Task: Look for space in Muzaffarnagar, India from 7th July, 2023 to 14th July, 2023 for 1 adult in price range Rs.6000 to Rs.14000. Place can be shared room with 1  bedroom having 1 bed and 1 bathroom. Property type can be house, flat, guest house, hotel. Amenities needed are: wifi, washing machine. Booking option can be shelf check-in. Required host language is English.
Action: Mouse moved to (414, 71)
Screenshot: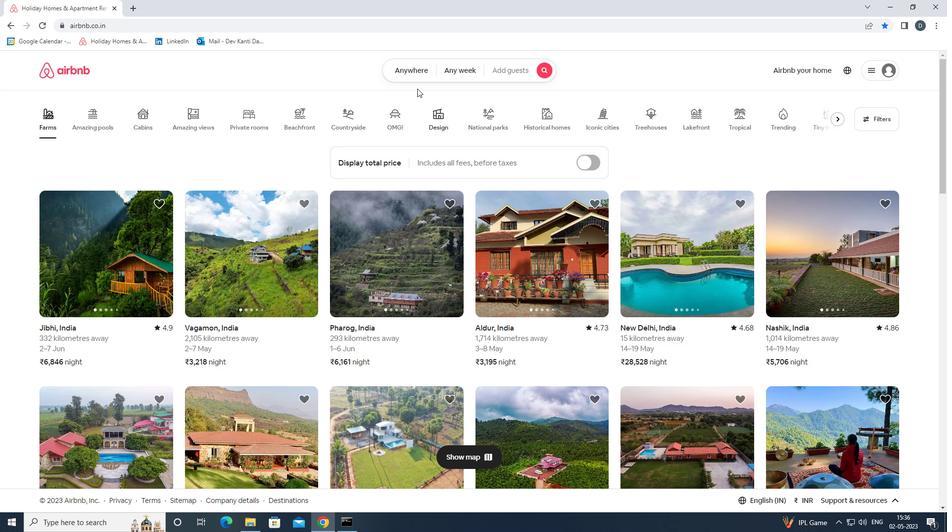 
Action: Mouse pressed left at (414, 71)
Screenshot: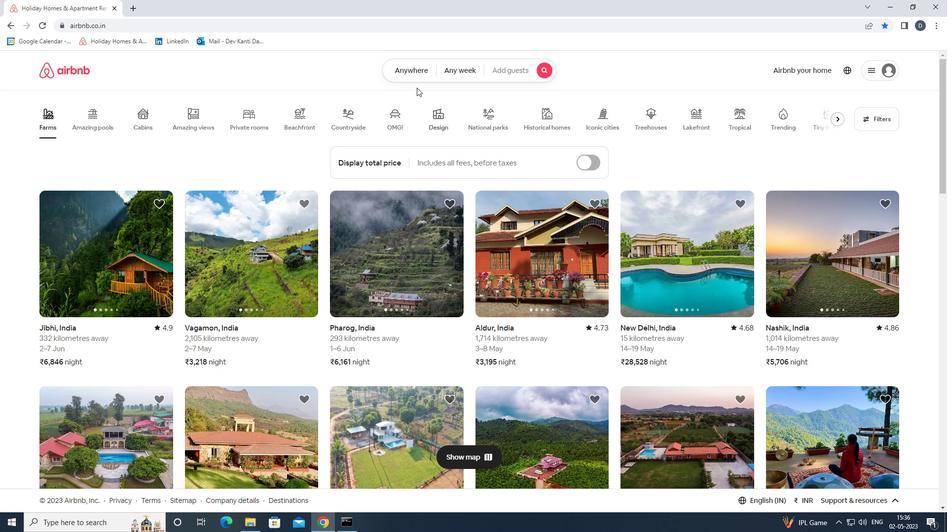 
Action: Key pressed <Key.shift>MUZAFFAR
Screenshot: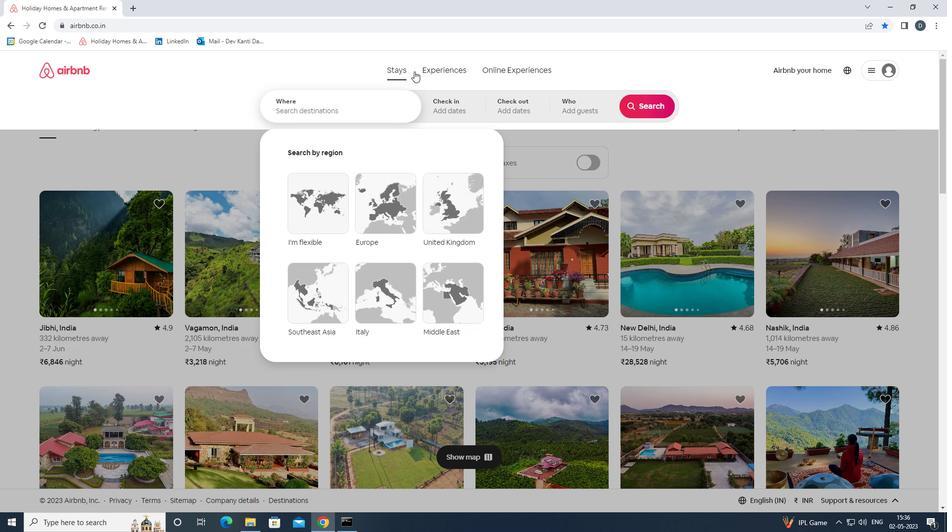 
Action: Mouse moved to (390, 105)
Screenshot: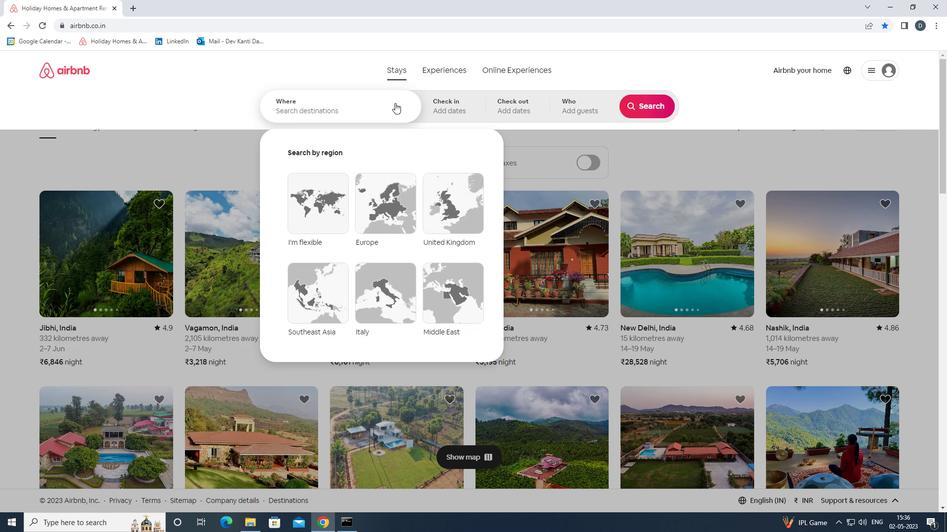 
Action: Mouse pressed left at (390, 105)
Screenshot: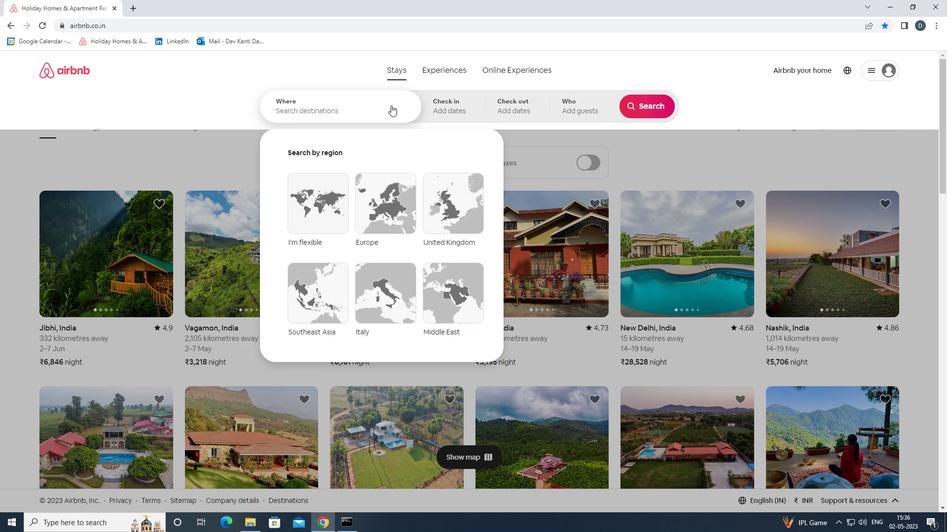 
Action: Mouse moved to (388, 117)
Screenshot: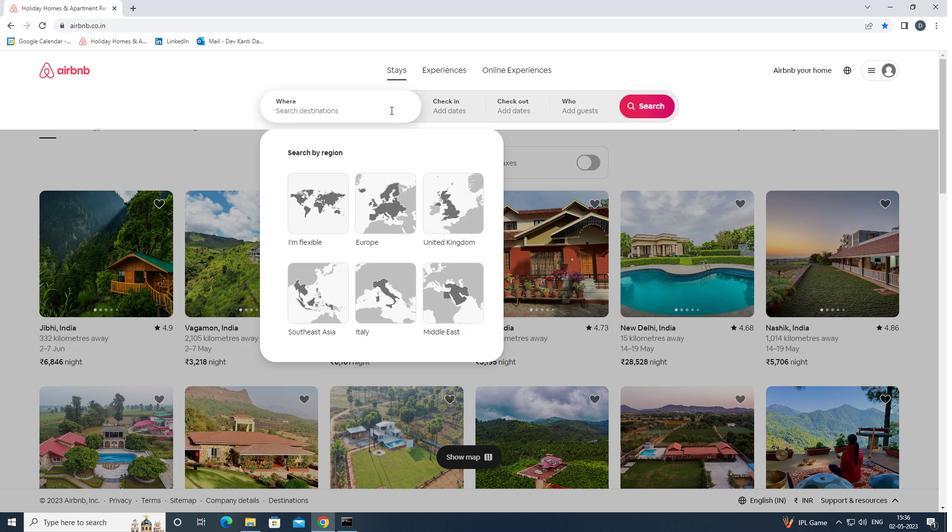 
Action: Key pressed <Key.shift>MUZAFFA<Key.down><Key.down><Key.enter>
Screenshot: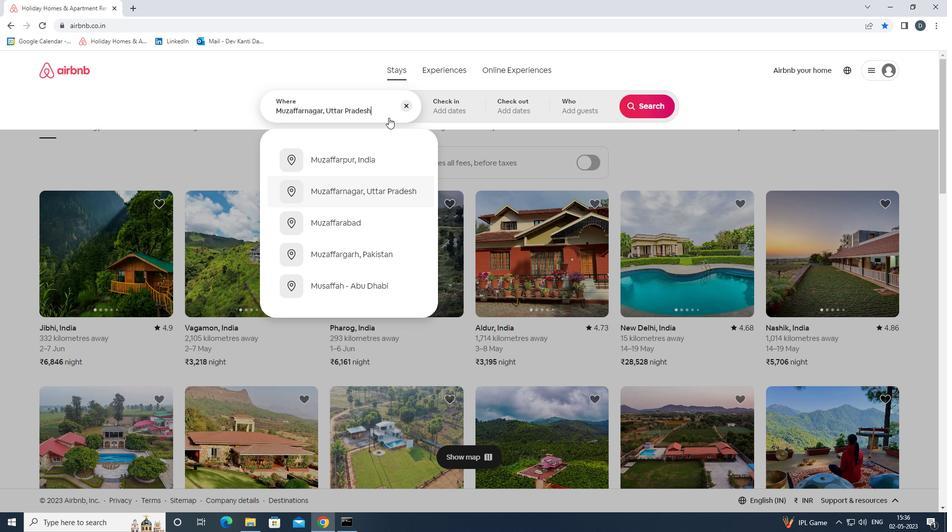 
Action: Mouse moved to (641, 183)
Screenshot: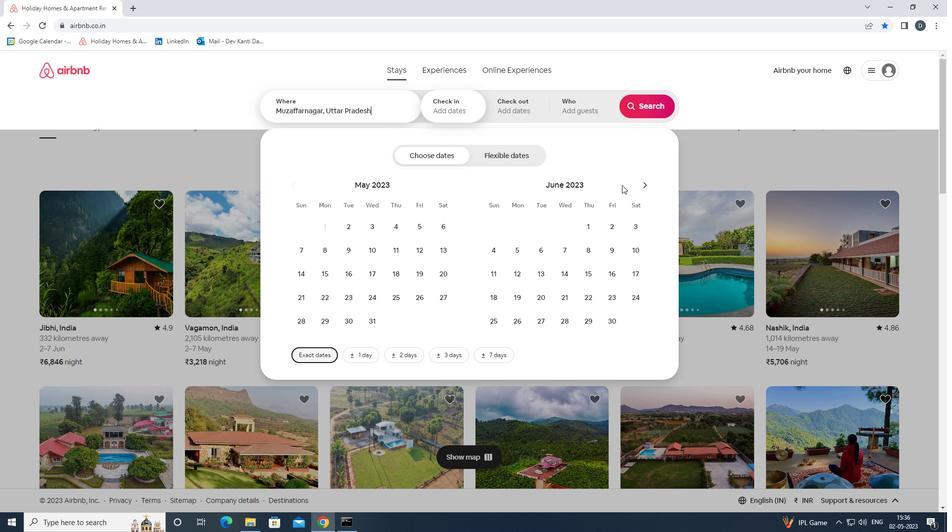 
Action: Mouse pressed left at (641, 183)
Screenshot: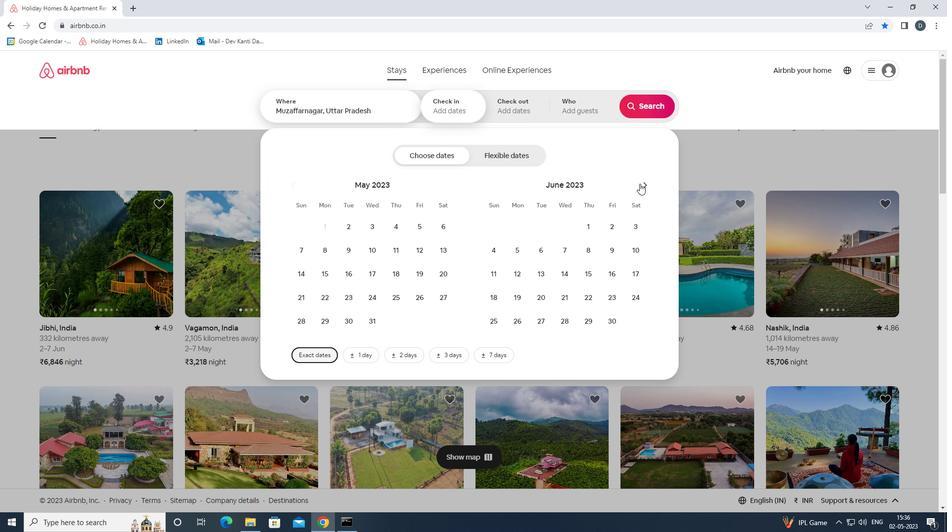 
Action: Mouse moved to (613, 249)
Screenshot: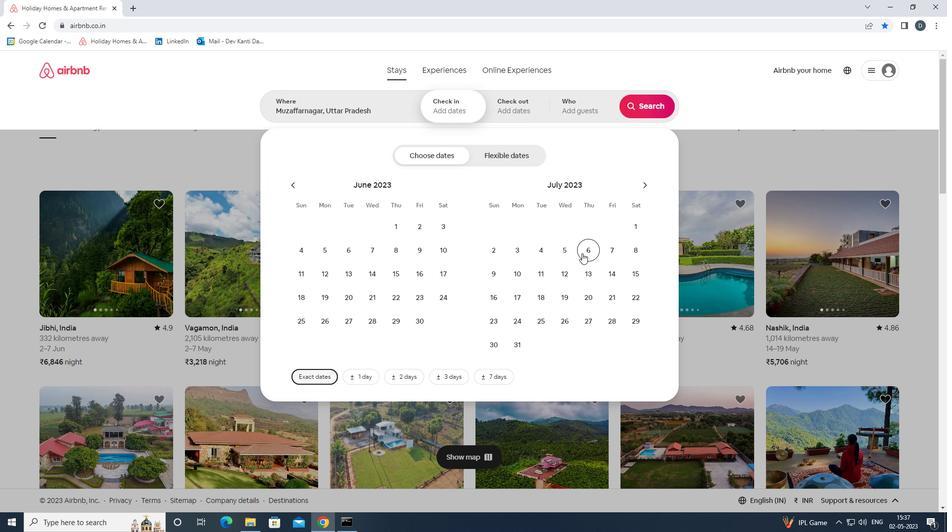 
Action: Mouse pressed left at (613, 249)
Screenshot: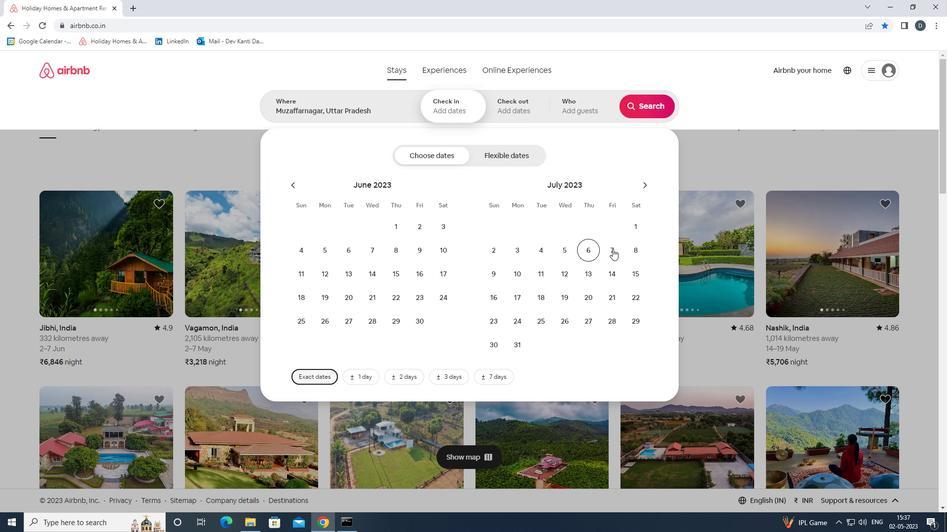 
Action: Mouse moved to (617, 271)
Screenshot: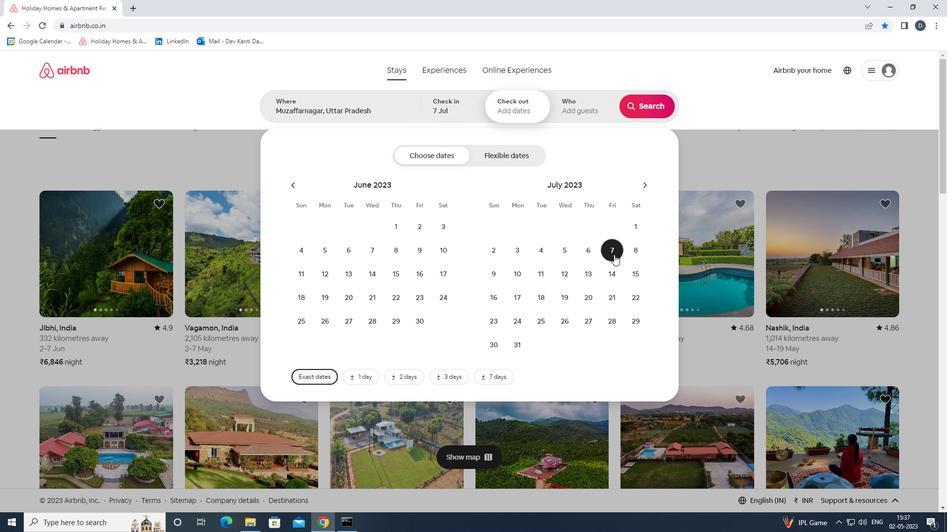 
Action: Mouse pressed left at (617, 271)
Screenshot: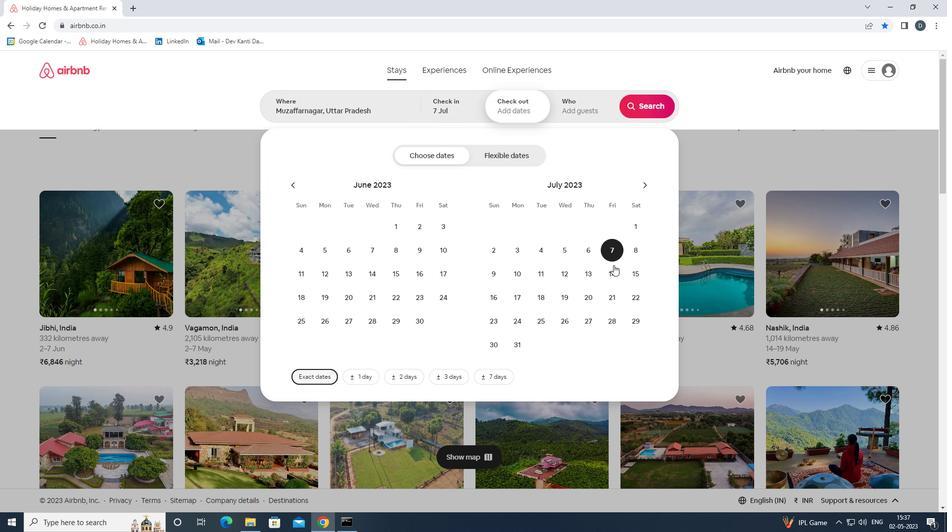 
Action: Mouse moved to (579, 104)
Screenshot: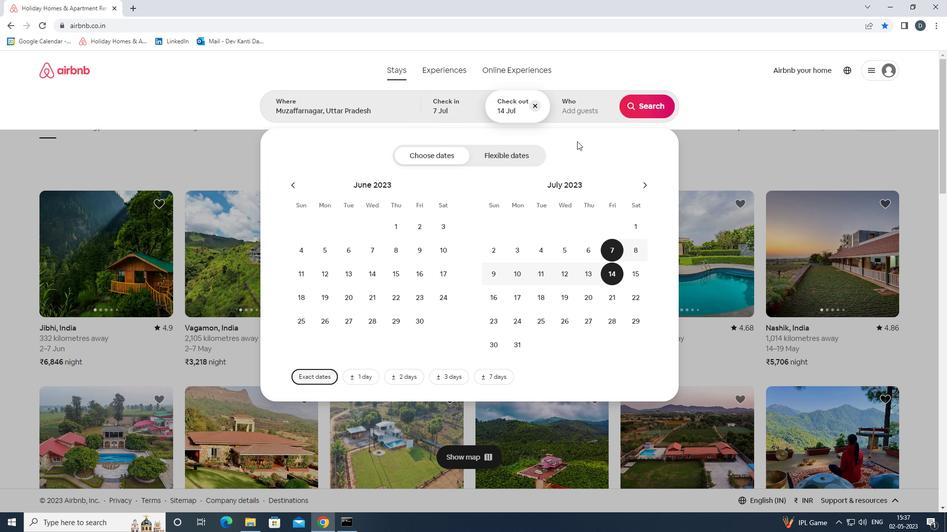 
Action: Mouse pressed left at (579, 104)
Screenshot: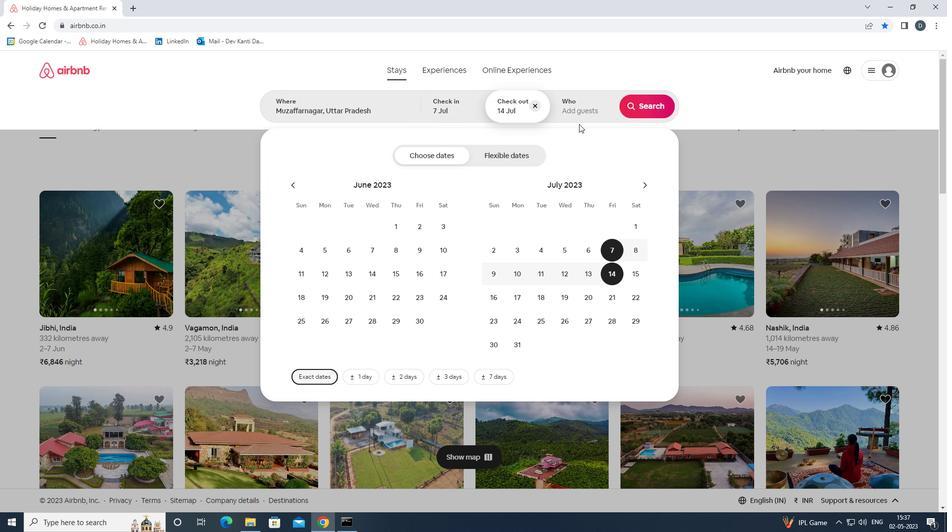 
Action: Mouse moved to (648, 154)
Screenshot: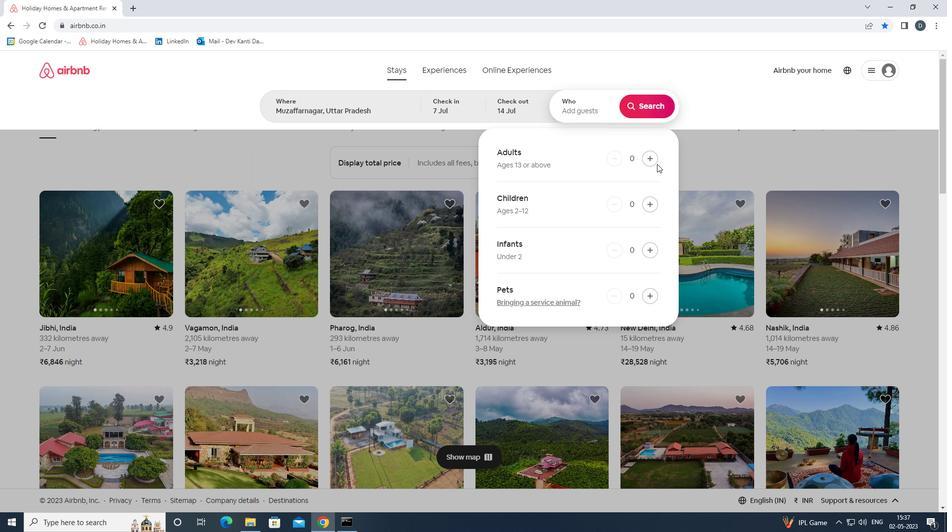 
Action: Mouse pressed left at (648, 154)
Screenshot: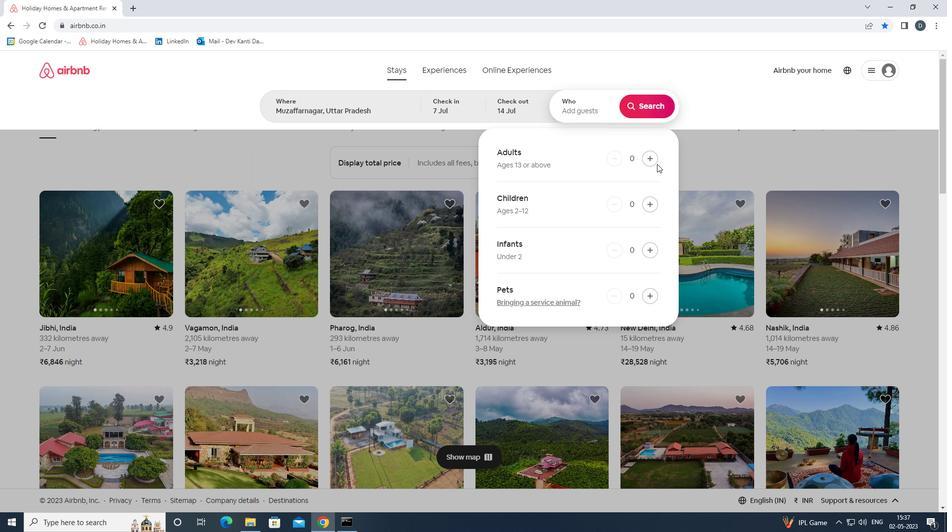 
Action: Mouse moved to (642, 113)
Screenshot: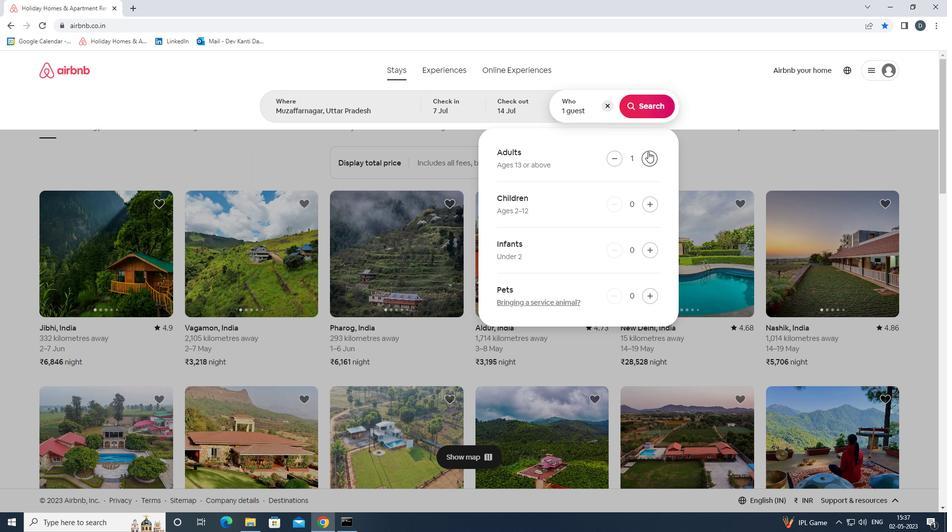 
Action: Mouse pressed left at (642, 113)
Screenshot: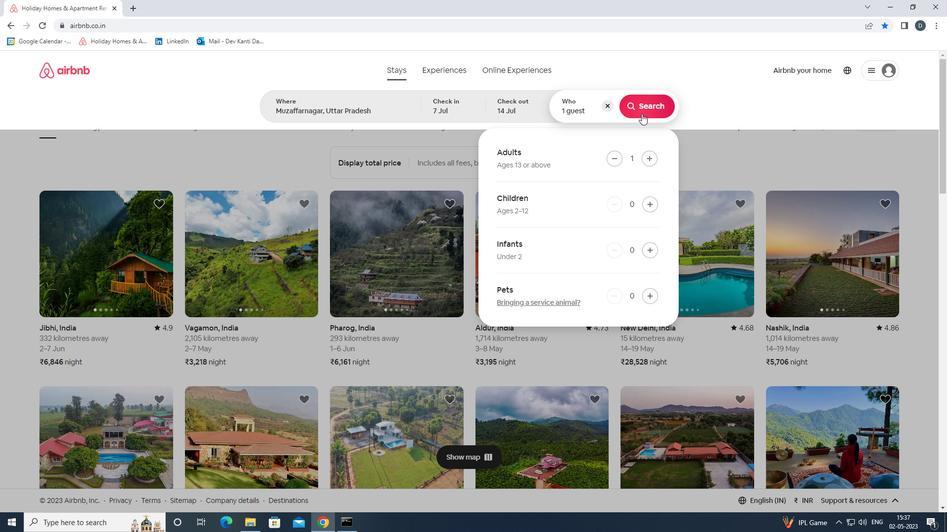 
Action: Mouse moved to (903, 111)
Screenshot: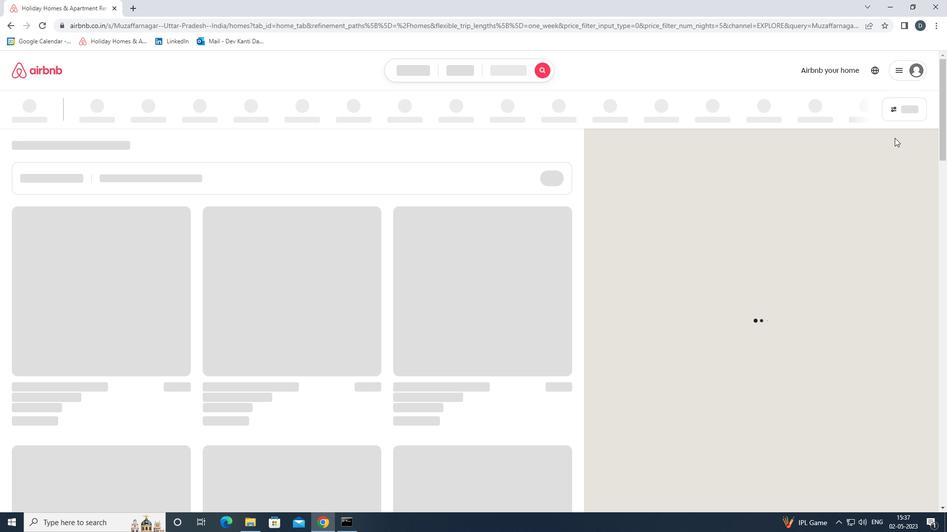 
Action: Mouse pressed left at (903, 111)
Screenshot: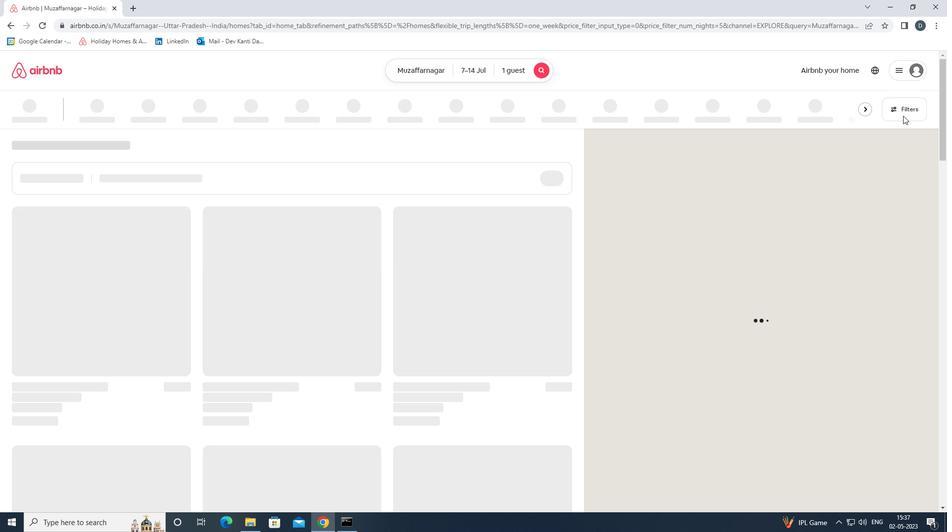 
Action: Mouse moved to (420, 229)
Screenshot: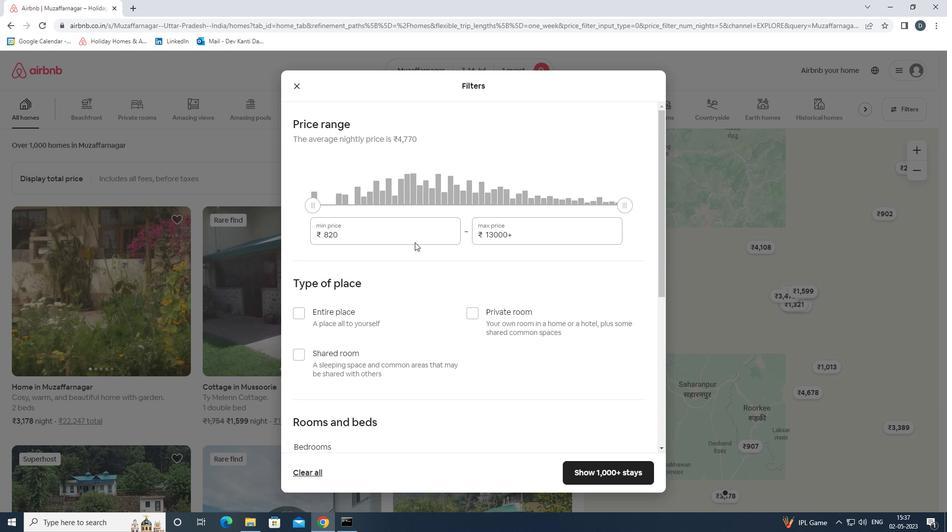 
Action: Mouse pressed left at (420, 229)
Screenshot: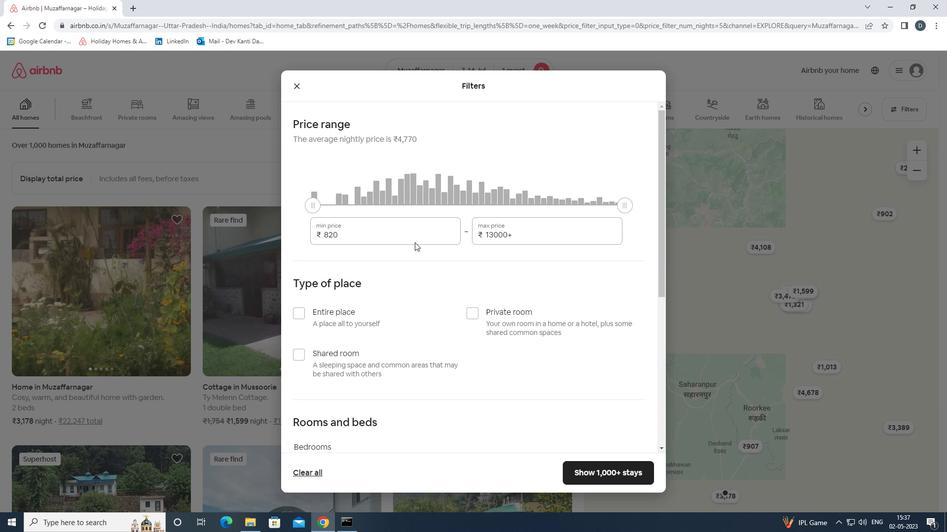 
Action: Mouse pressed left at (420, 229)
Screenshot: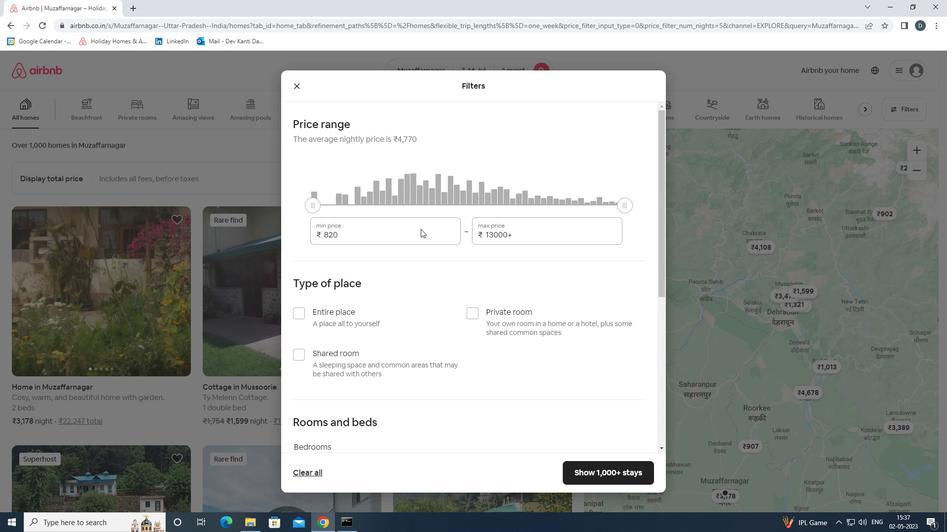 
Action: Key pressed ctrl+A<'6'><'0'><'0'><'0'><Key.tab><'1'><'4'><'0'><'0'><'0'>
Screenshot: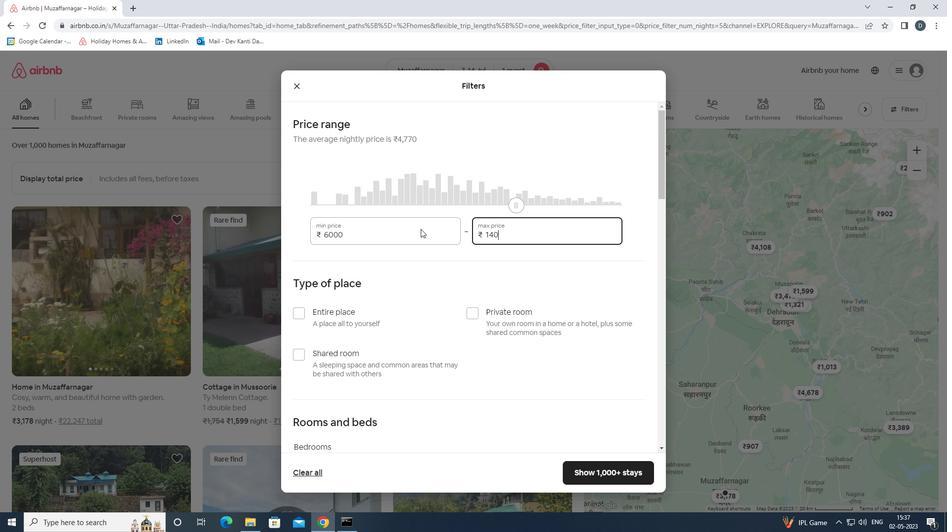
Action: Mouse moved to (413, 229)
Screenshot: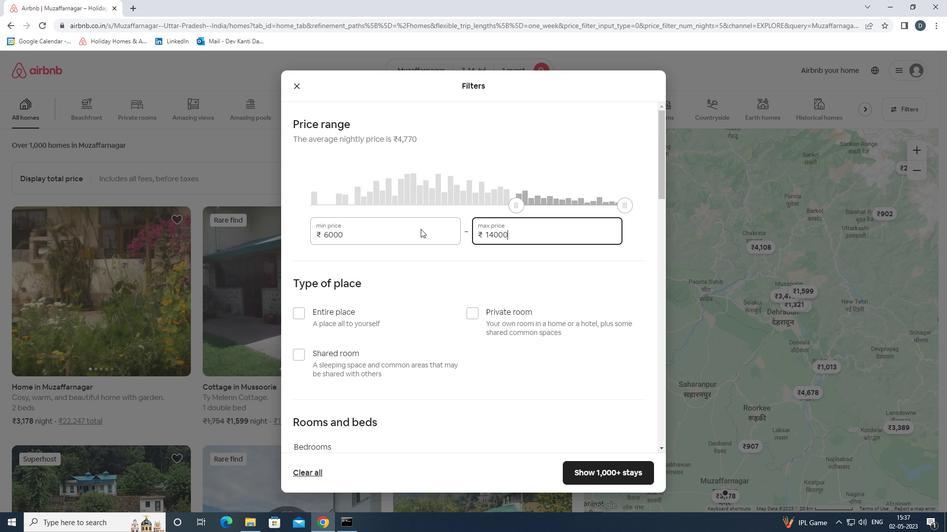 
Action: Mouse scrolled (413, 228) with delta (0, 0)
Screenshot: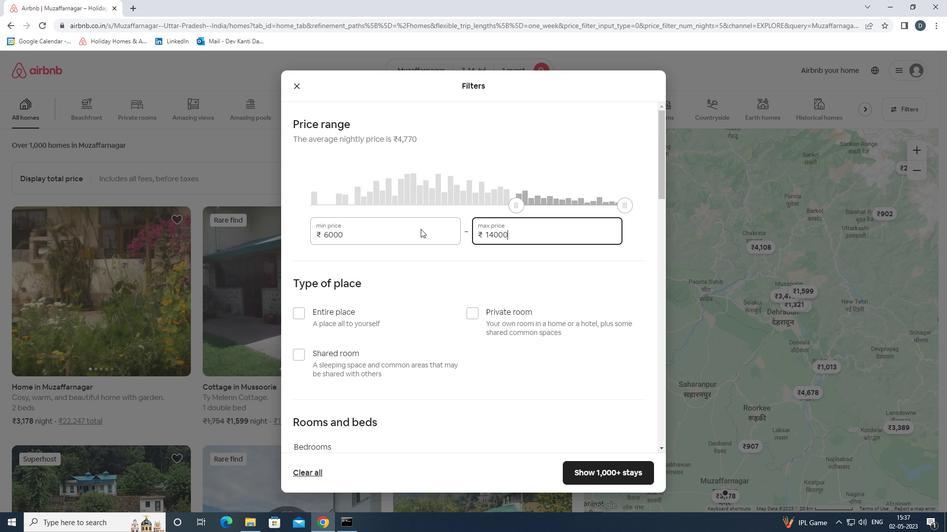 
Action: Mouse moved to (413, 232)
Screenshot: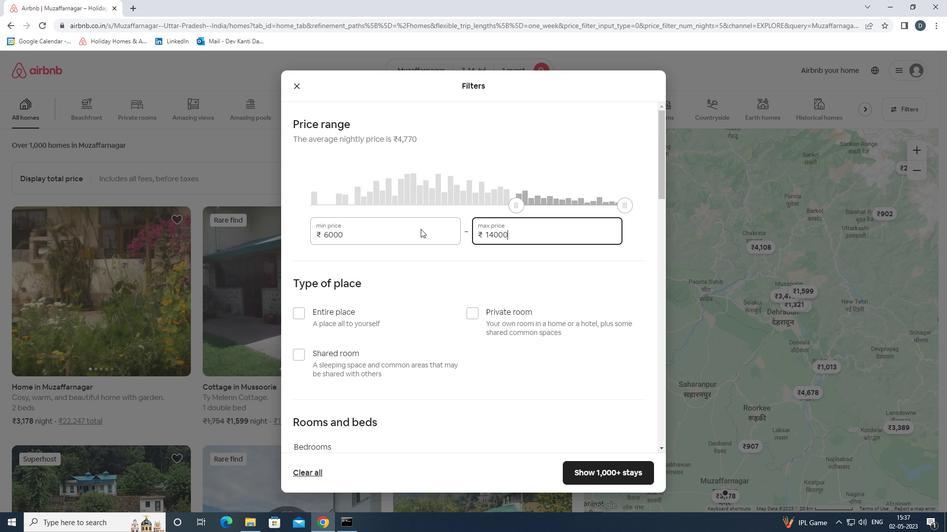 
Action: Mouse scrolled (413, 232) with delta (0, 0)
Screenshot: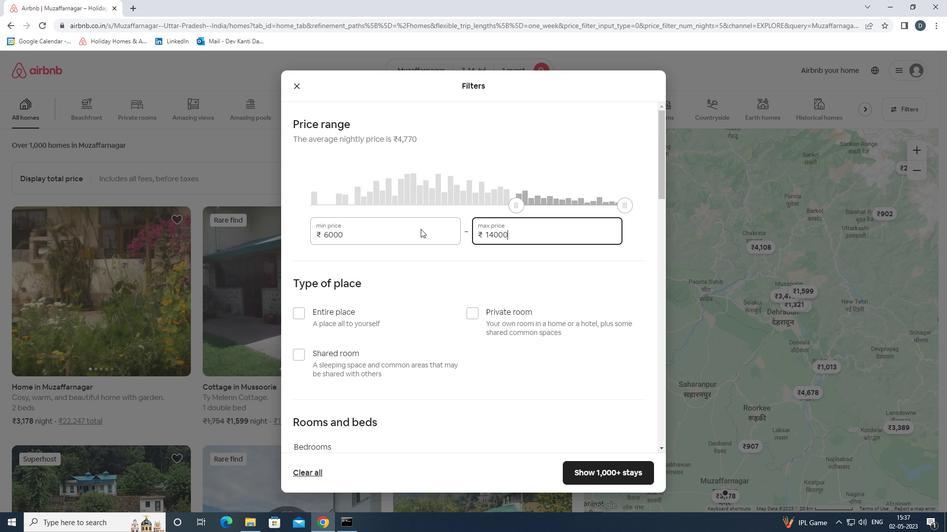 
Action: Mouse moved to (344, 253)
Screenshot: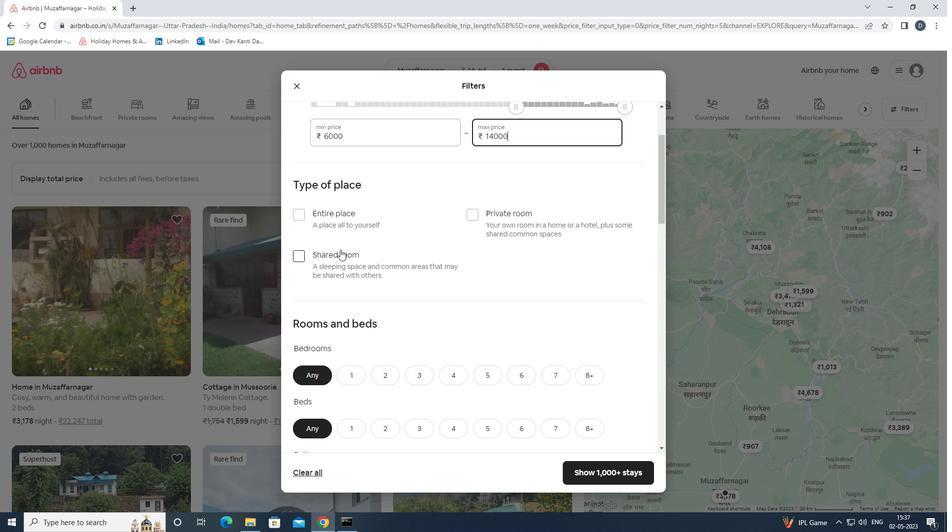 
Action: Mouse pressed left at (344, 253)
Screenshot: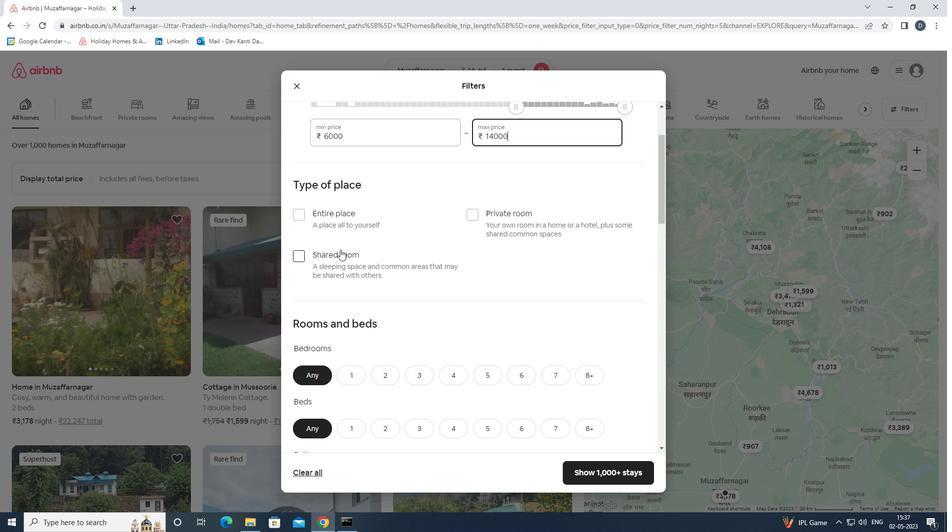 
Action: Mouse moved to (409, 253)
Screenshot: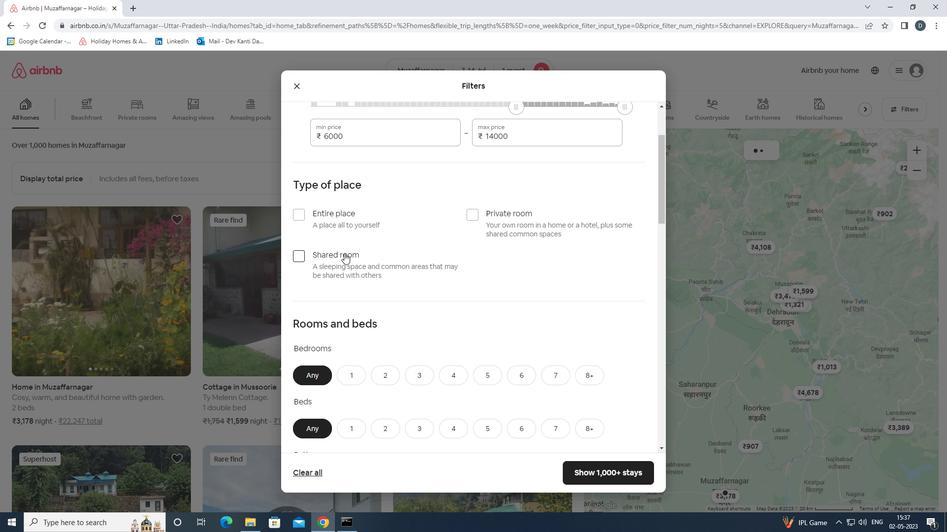 
Action: Mouse scrolled (409, 252) with delta (0, 0)
Screenshot: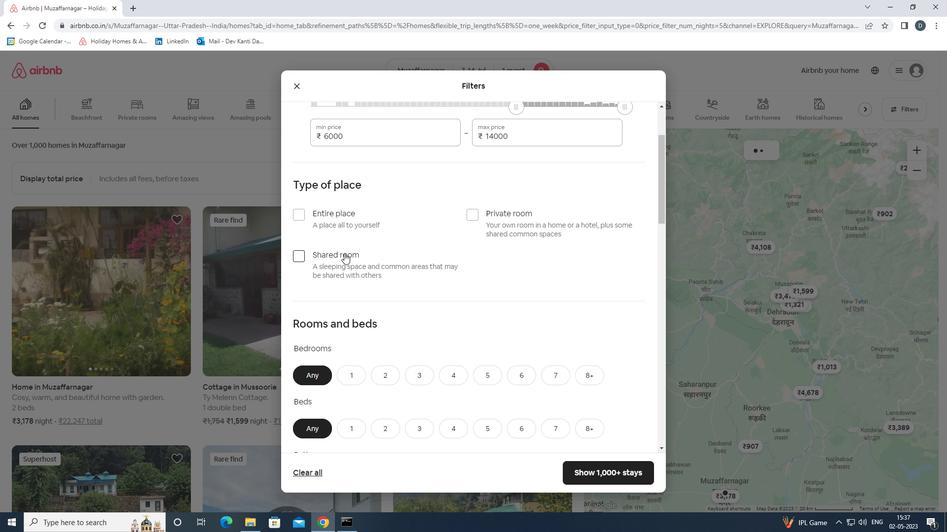 
Action: Mouse scrolled (409, 252) with delta (0, 0)
Screenshot: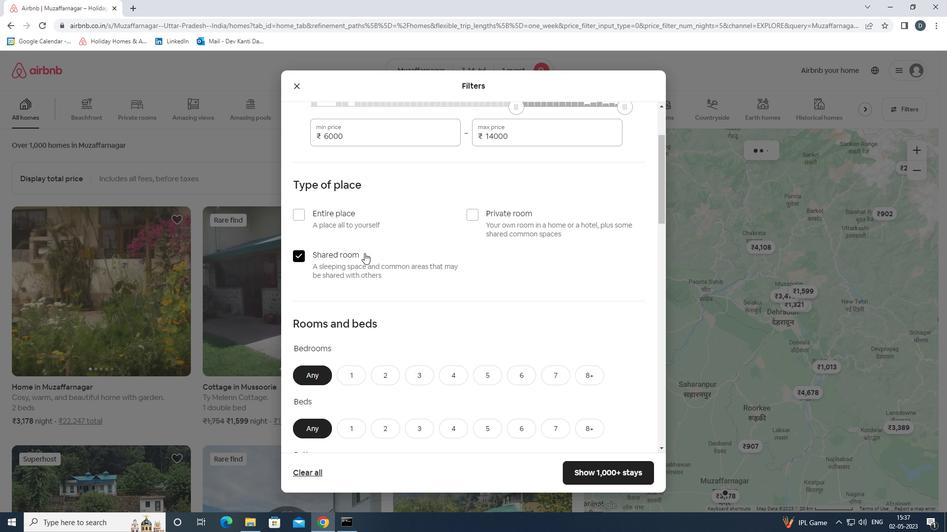 
Action: Mouse scrolled (409, 252) with delta (0, 0)
Screenshot: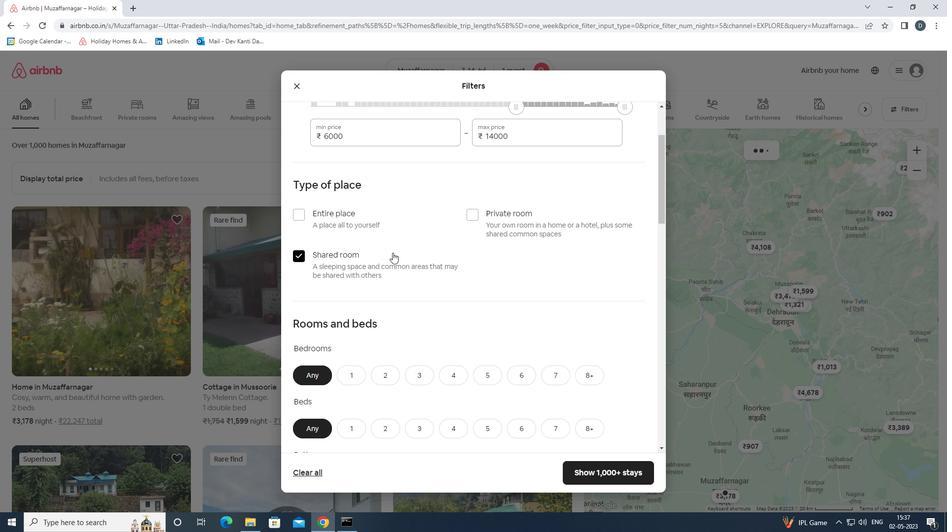 
Action: Mouse moved to (353, 238)
Screenshot: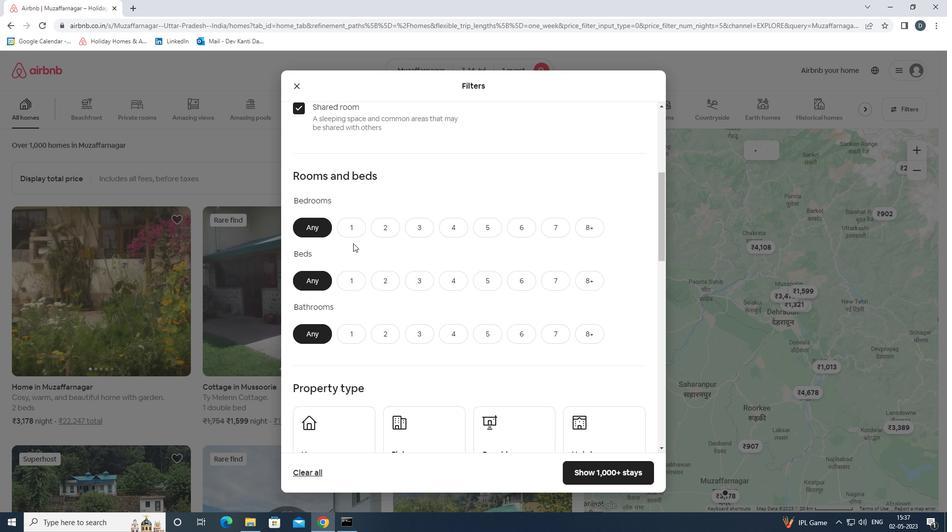 
Action: Mouse pressed left at (353, 238)
Screenshot: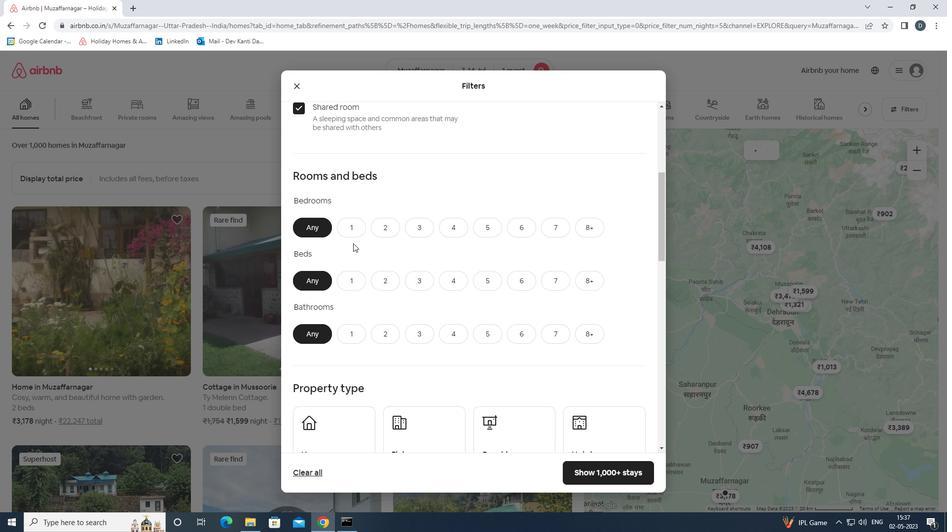 
Action: Mouse moved to (353, 232)
Screenshot: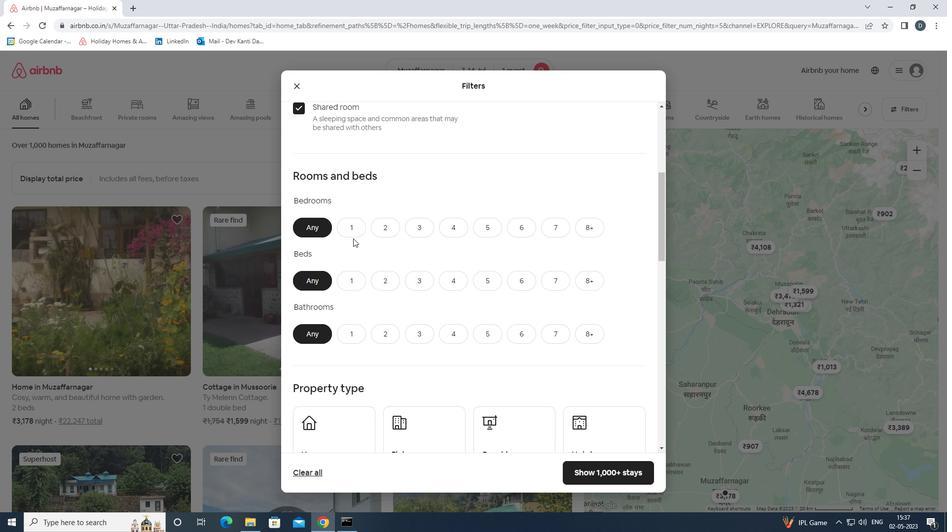 
Action: Mouse pressed left at (353, 232)
Screenshot: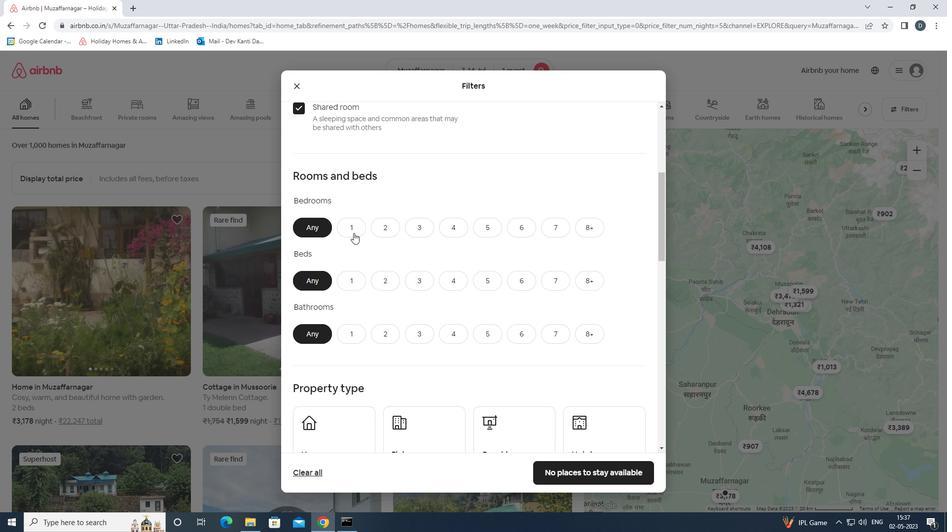 
Action: Mouse moved to (355, 272)
Screenshot: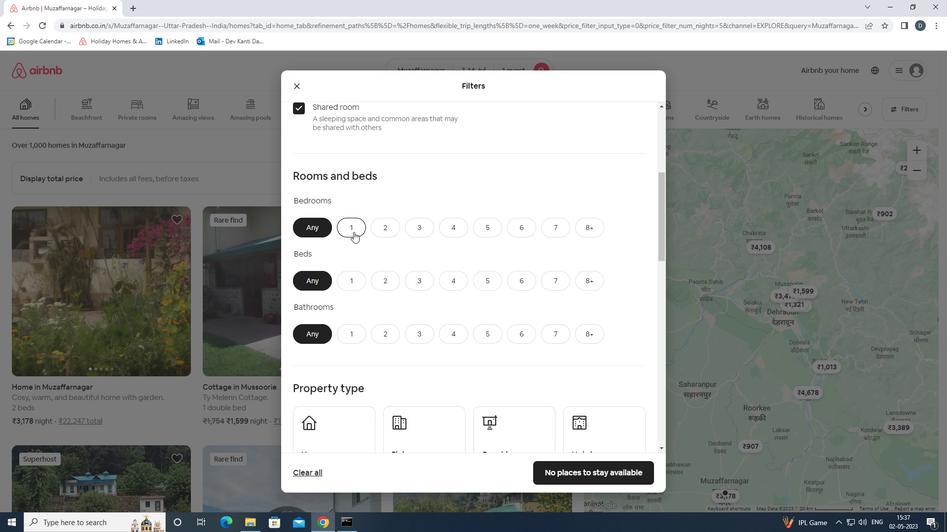 
Action: Mouse pressed left at (355, 272)
Screenshot: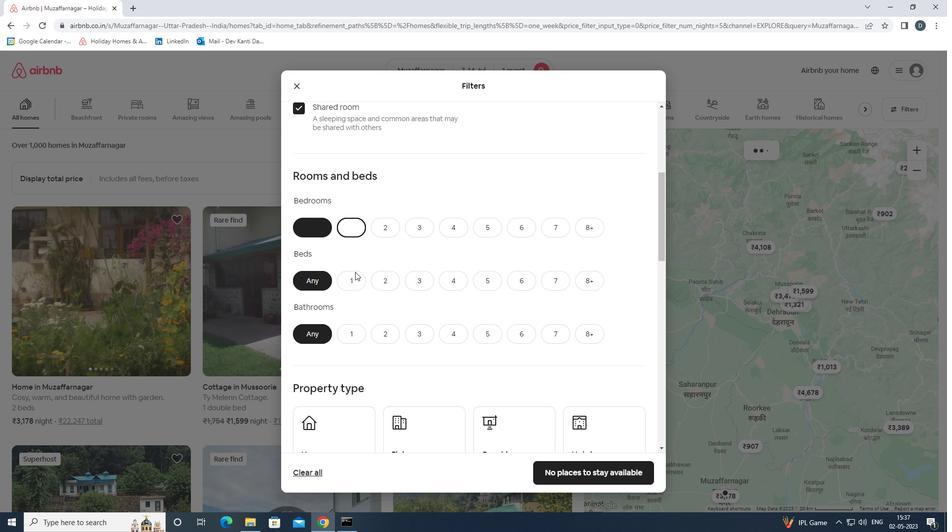 
Action: Mouse moved to (356, 320)
Screenshot: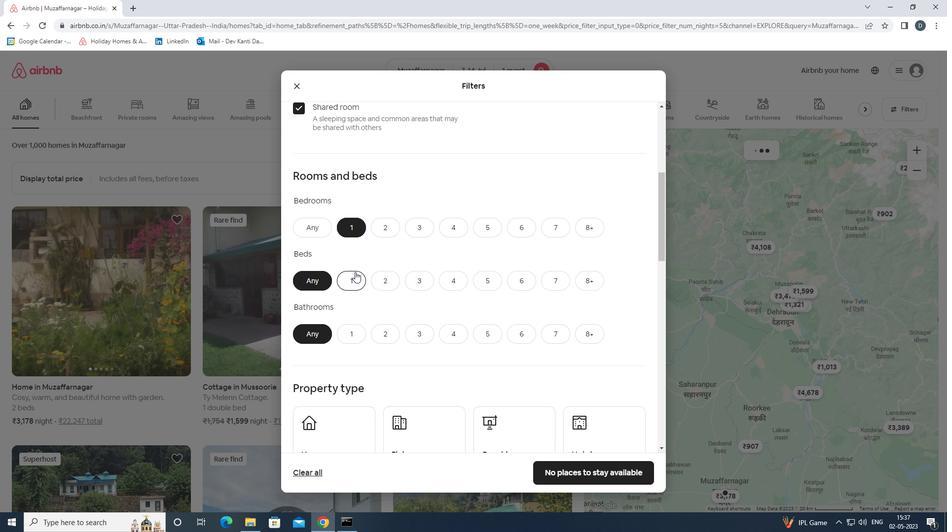 
Action: Mouse pressed left at (356, 320)
Screenshot: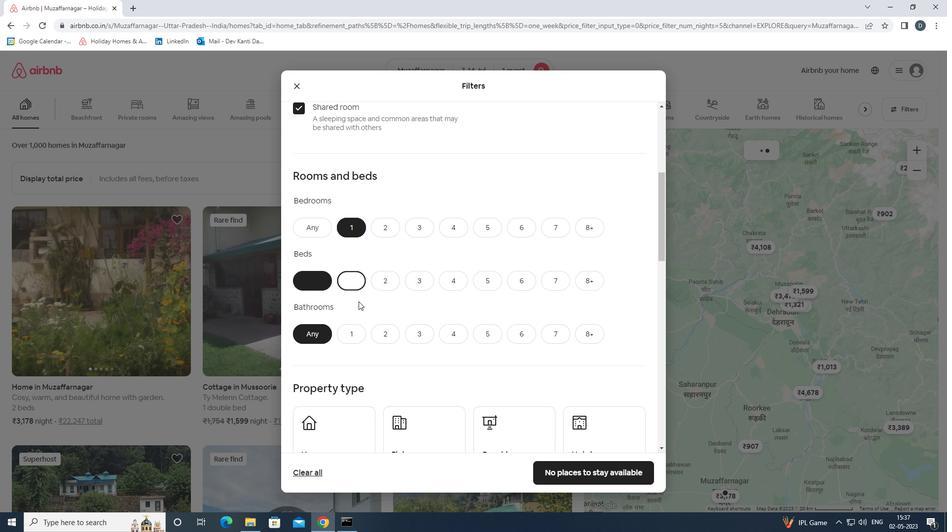
Action: Mouse moved to (354, 326)
Screenshot: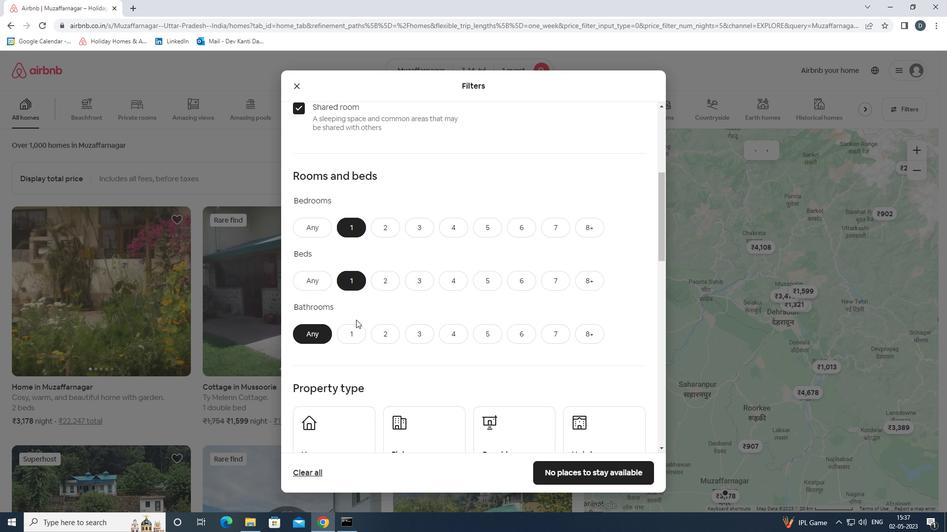 
Action: Mouse pressed left at (354, 326)
Screenshot: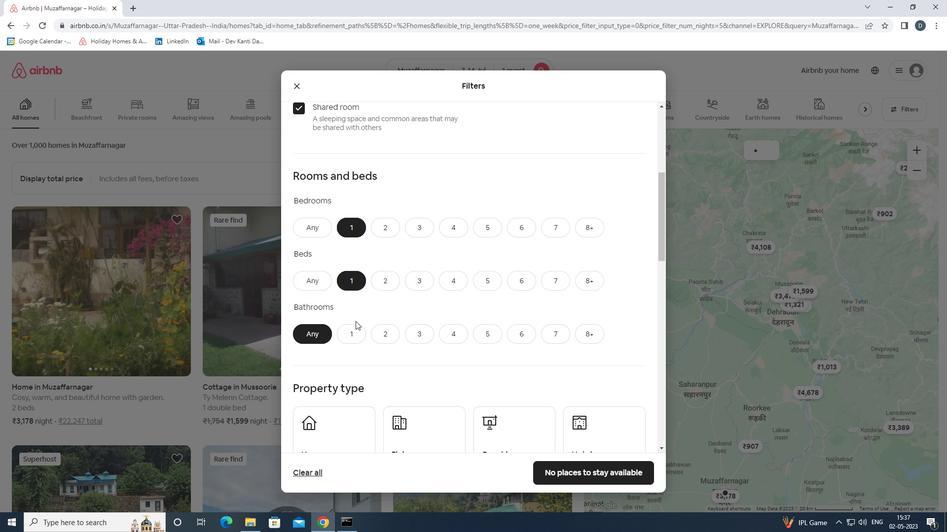 
Action: Mouse moved to (377, 308)
Screenshot: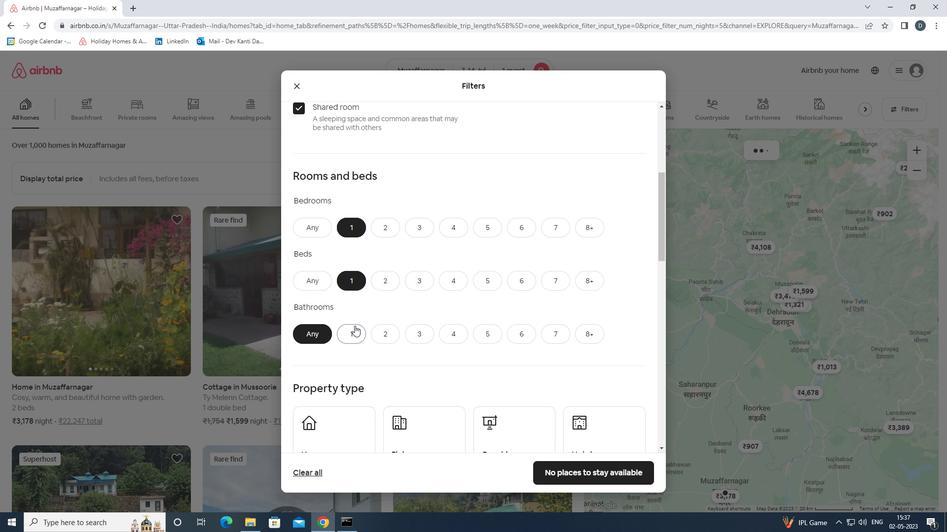 
Action: Mouse scrolled (377, 307) with delta (0, 0)
Screenshot: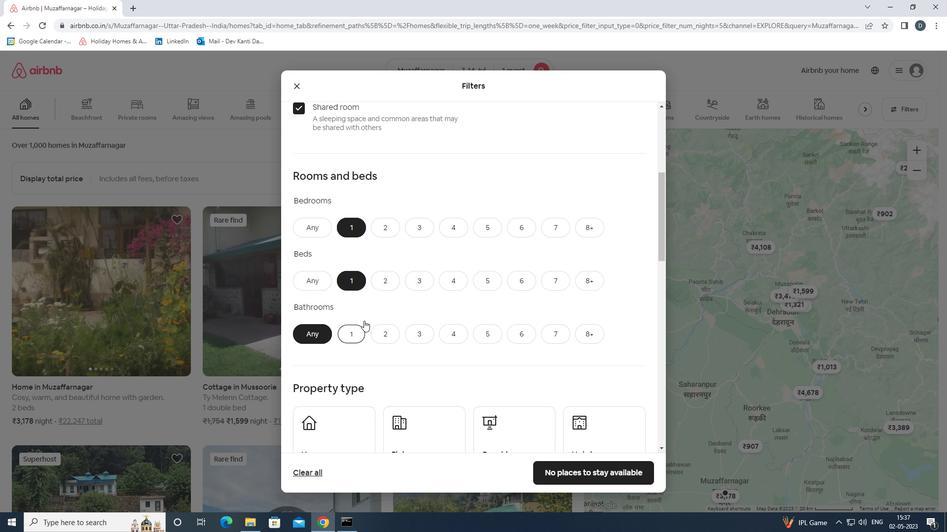 
Action: Mouse scrolled (377, 307) with delta (0, 0)
Screenshot: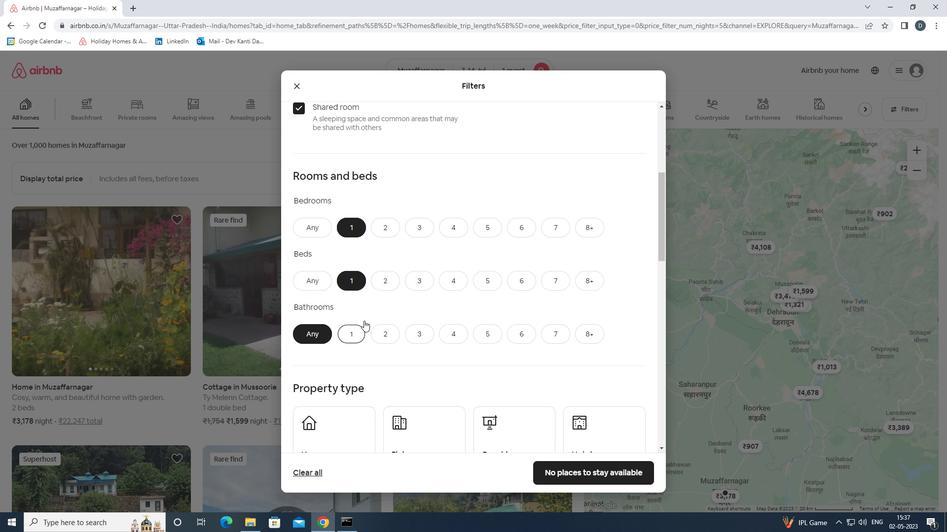 
Action: Mouse moved to (351, 311)
Screenshot: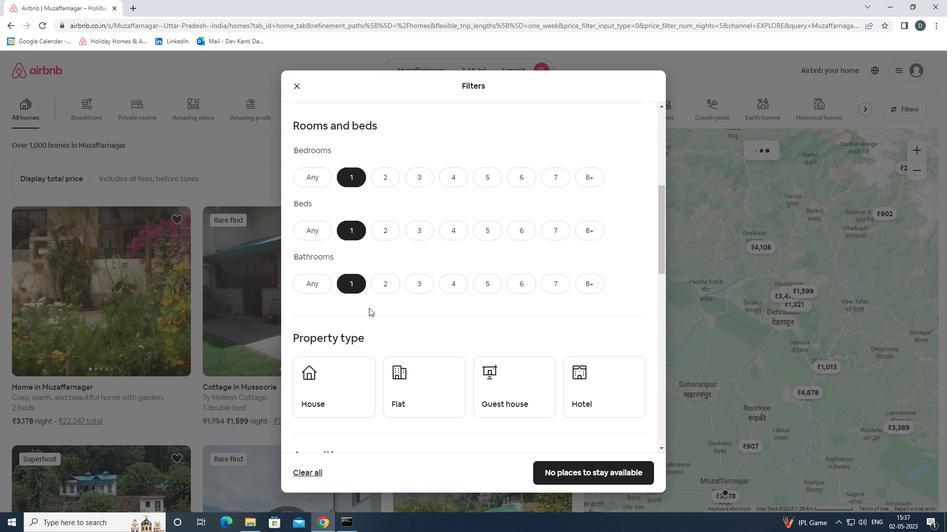 
Action: Mouse pressed left at (351, 311)
Screenshot: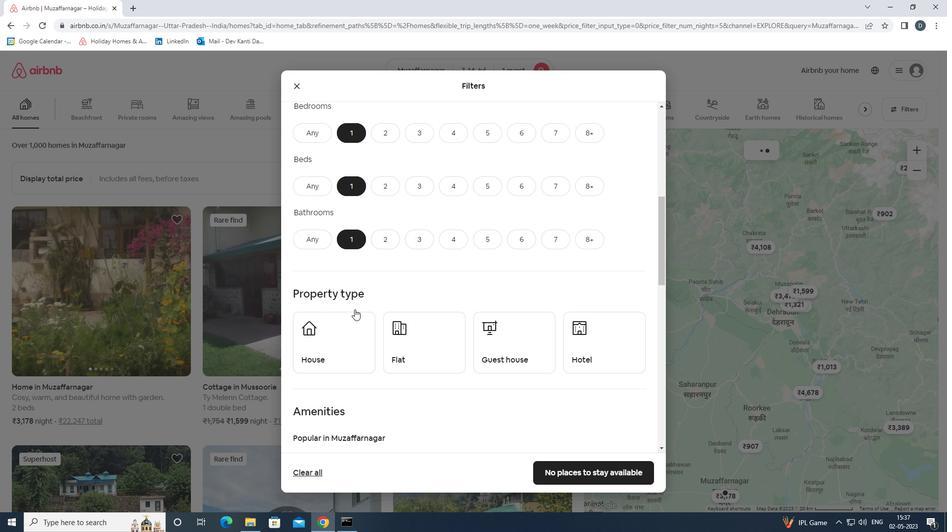 
Action: Mouse moved to (417, 323)
Screenshot: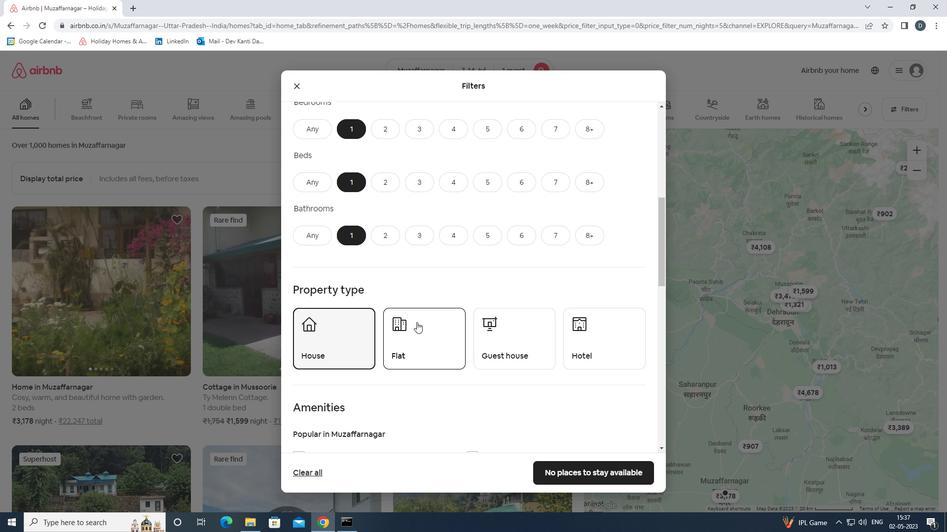 
Action: Mouse pressed left at (417, 323)
Screenshot: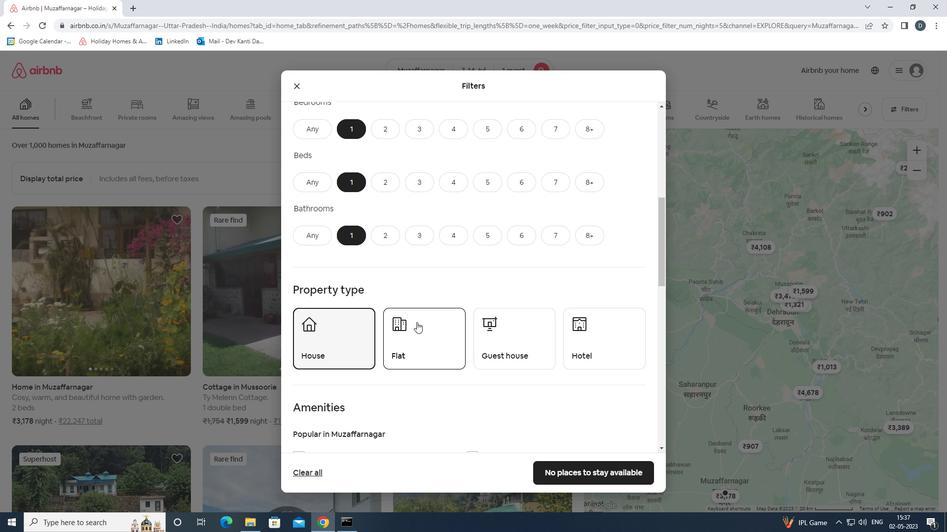 
Action: Mouse moved to (499, 334)
Screenshot: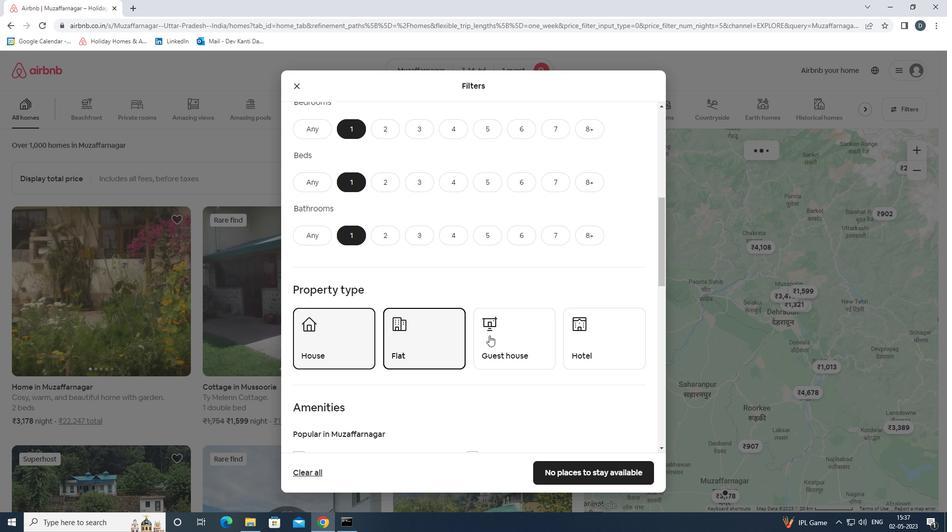 
Action: Mouse pressed left at (499, 334)
Screenshot: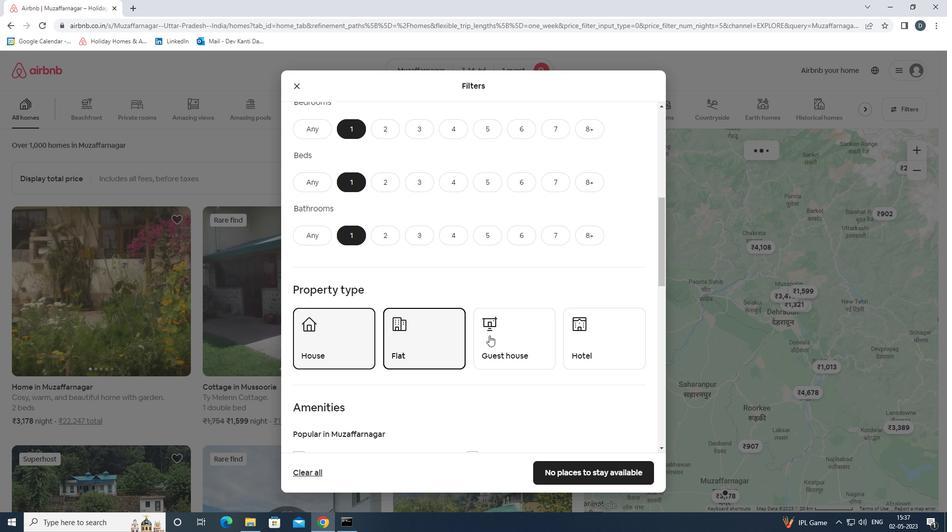 
Action: Mouse moved to (560, 345)
Screenshot: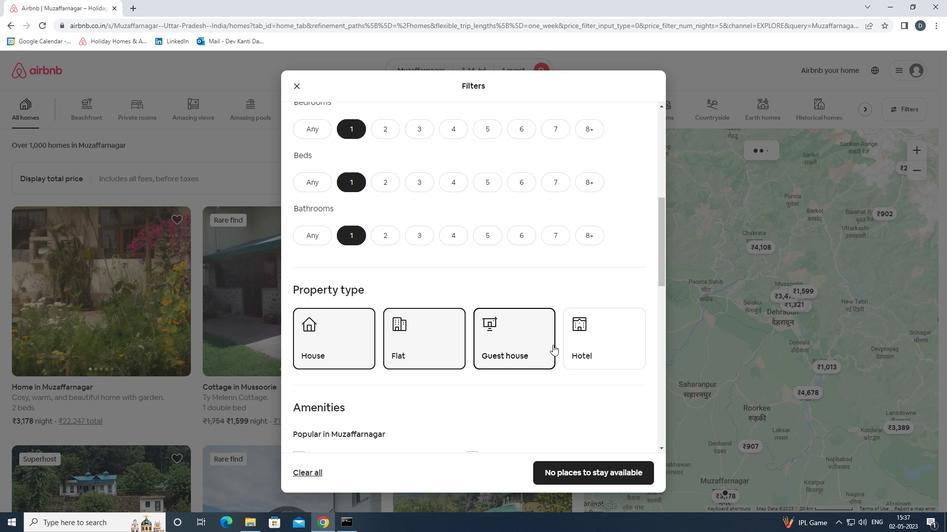 
Action: Mouse pressed left at (560, 345)
Screenshot: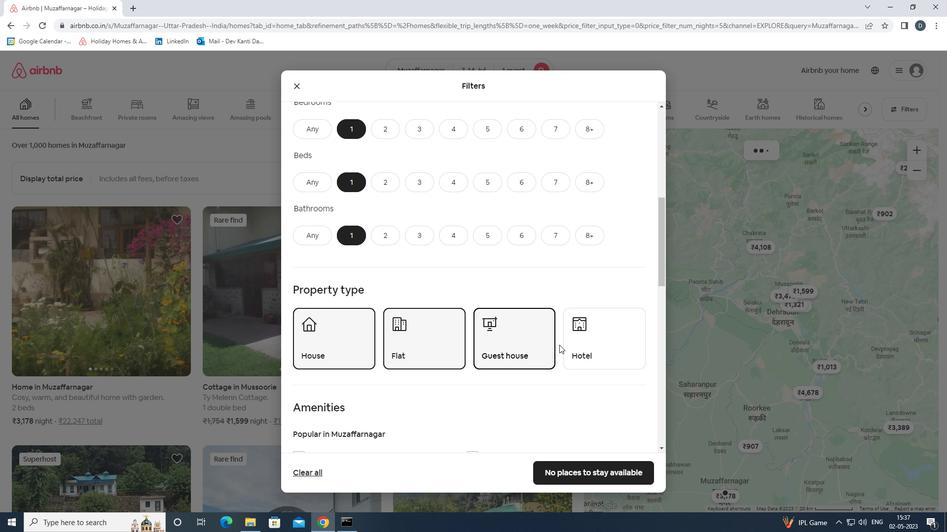 
Action: Mouse moved to (577, 338)
Screenshot: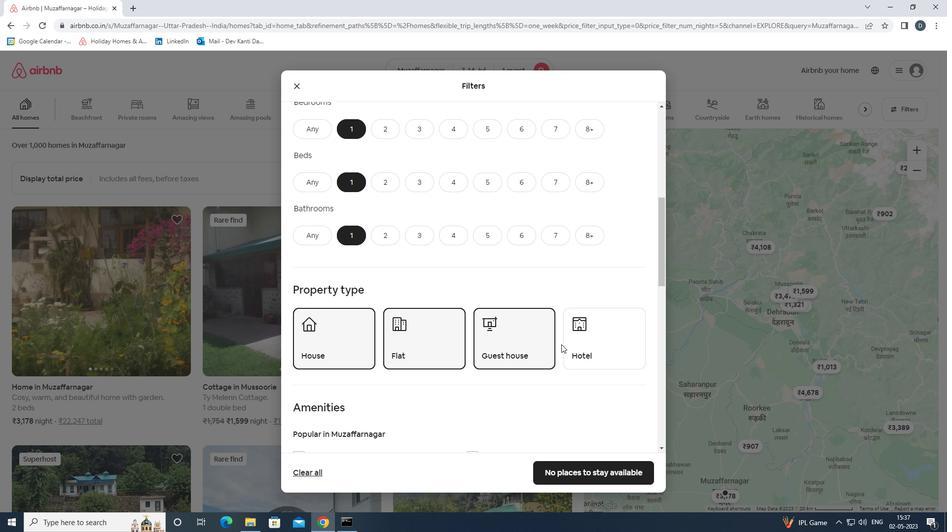 
Action: Mouse pressed left at (577, 338)
Screenshot: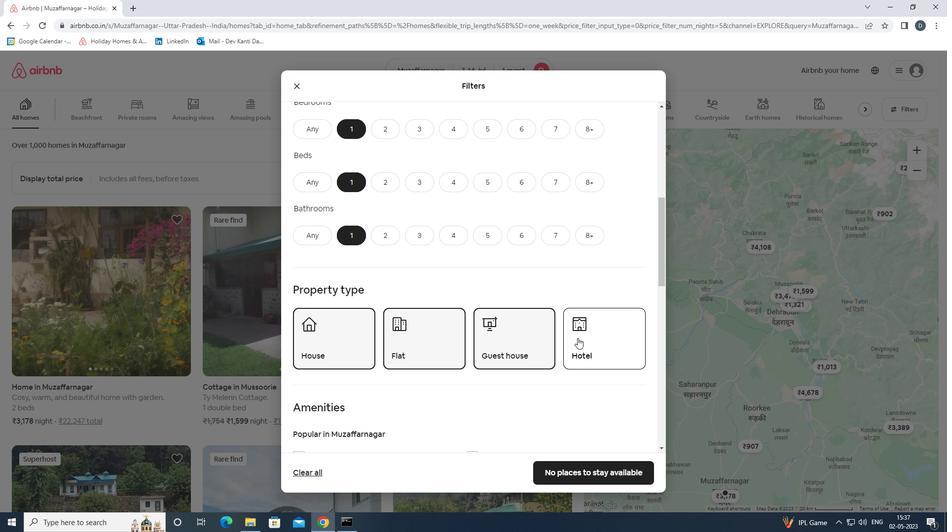 
Action: Mouse scrolled (577, 338) with delta (0, 0)
Screenshot: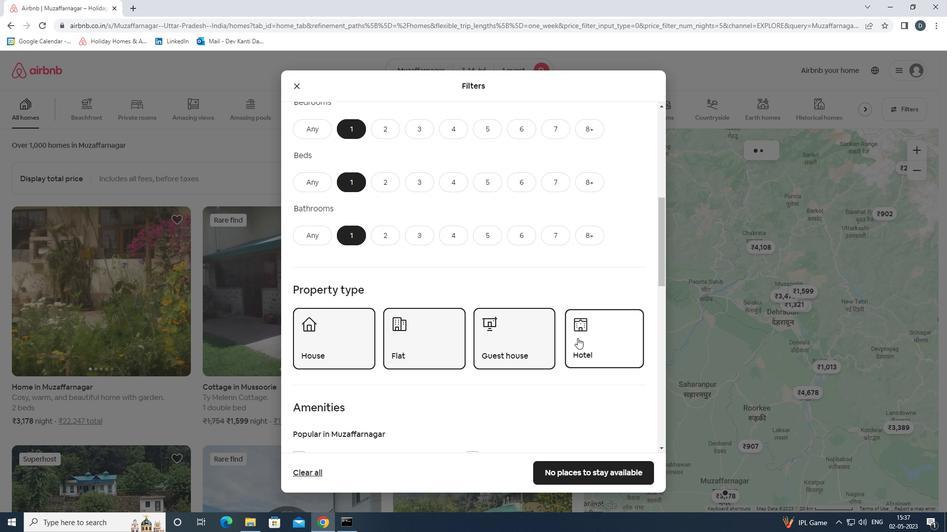 
Action: Mouse scrolled (577, 338) with delta (0, 0)
Screenshot: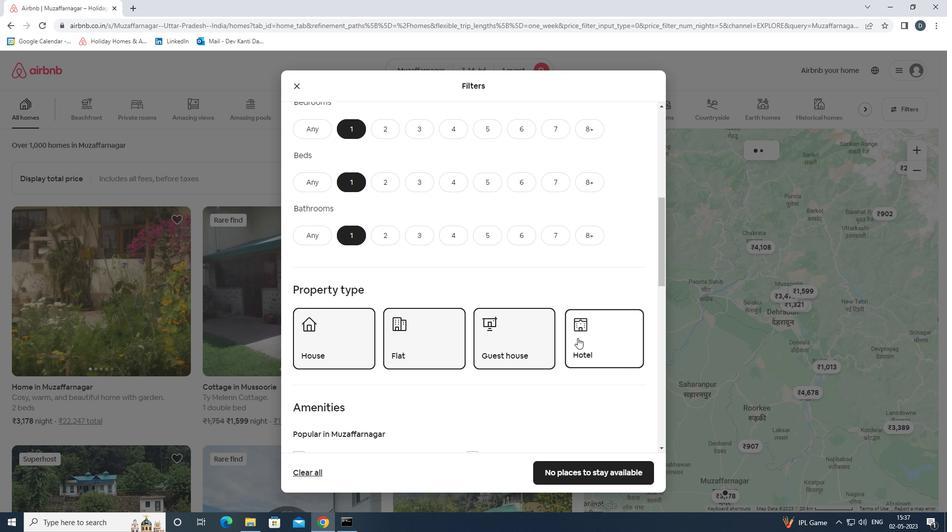 
Action: Mouse scrolled (577, 338) with delta (0, 0)
Screenshot: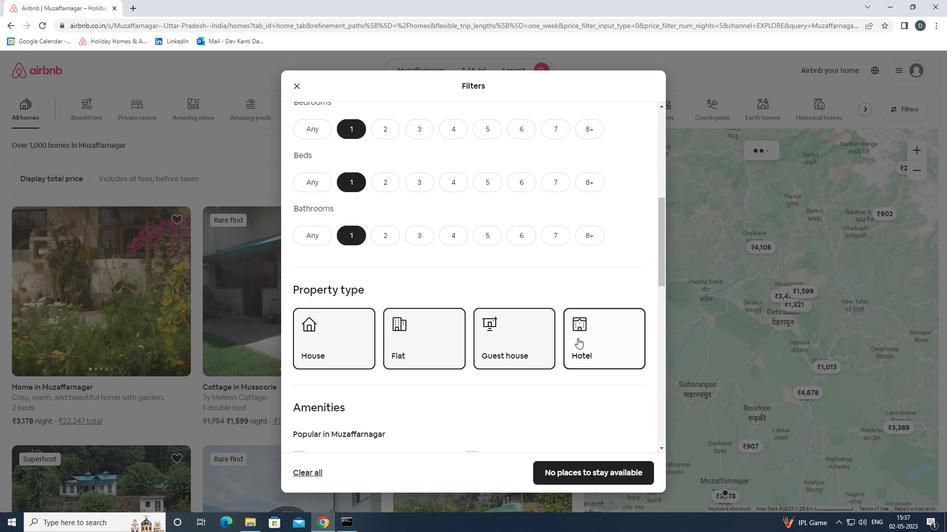 
Action: Mouse scrolled (577, 338) with delta (0, 0)
Screenshot: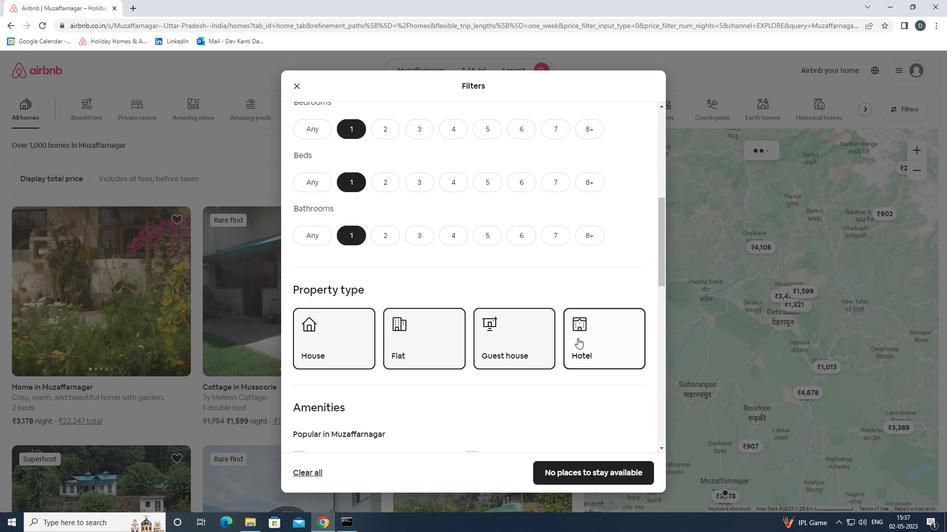
Action: Mouse moved to (545, 282)
Screenshot: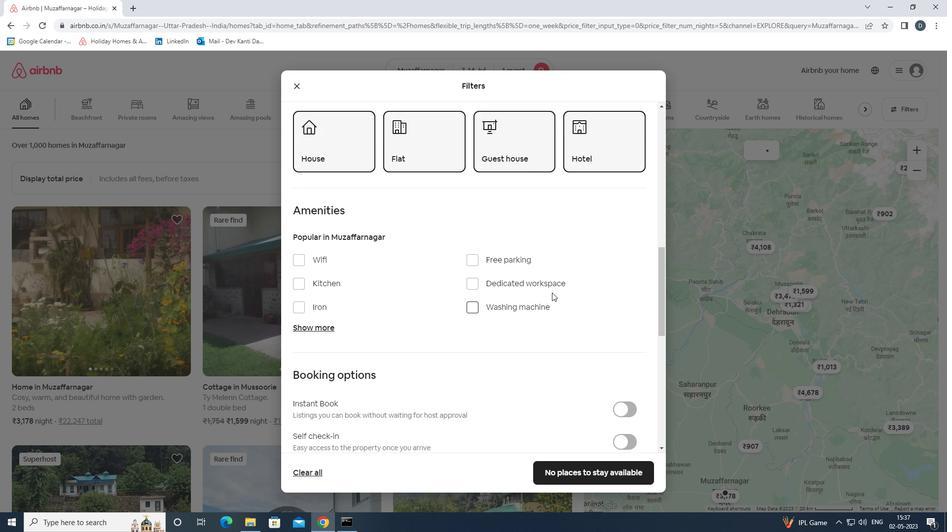 
Action: Mouse scrolled (545, 281) with delta (0, 0)
Screenshot: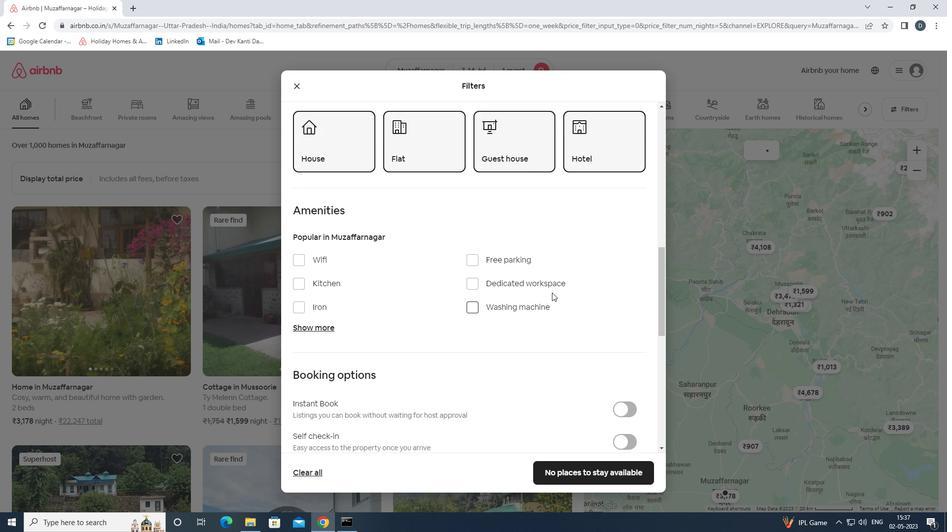 
Action: Mouse scrolled (545, 281) with delta (0, 0)
Screenshot: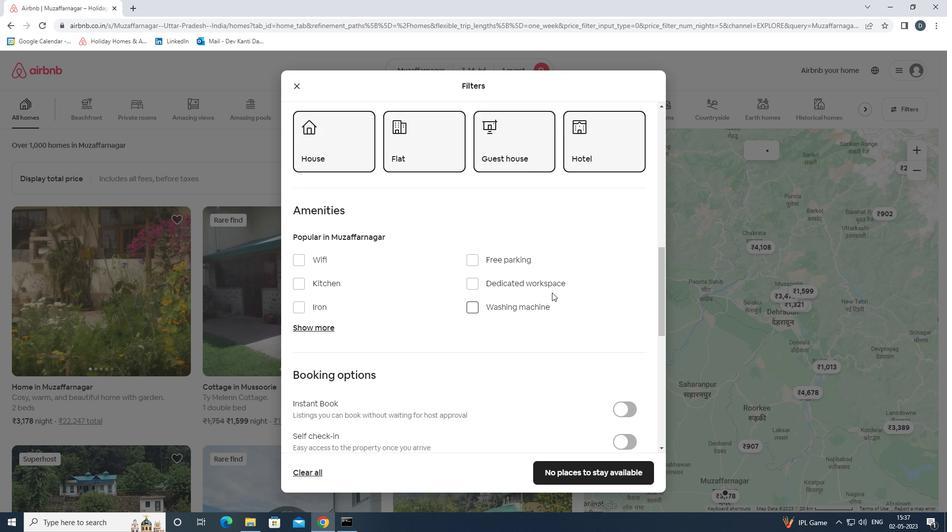 
Action: Mouse moved to (314, 165)
Screenshot: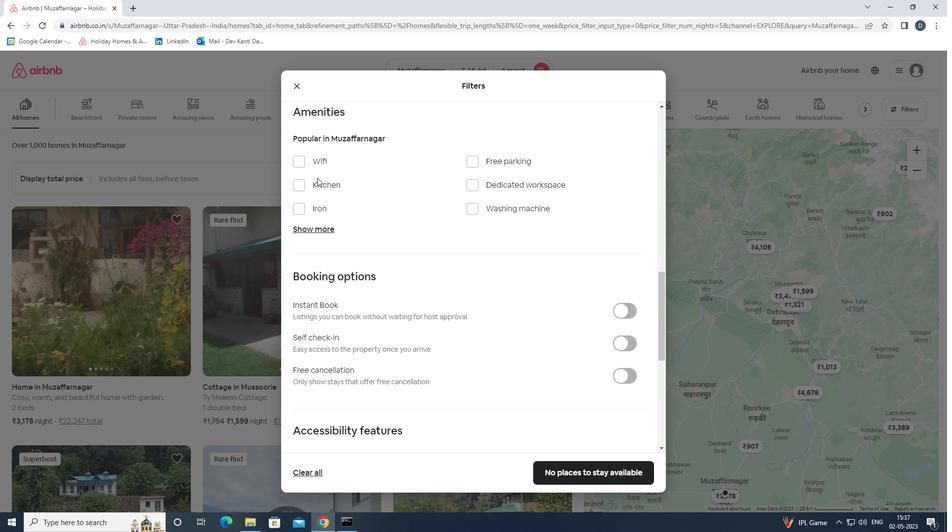 
Action: Mouse pressed left at (314, 165)
Screenshot: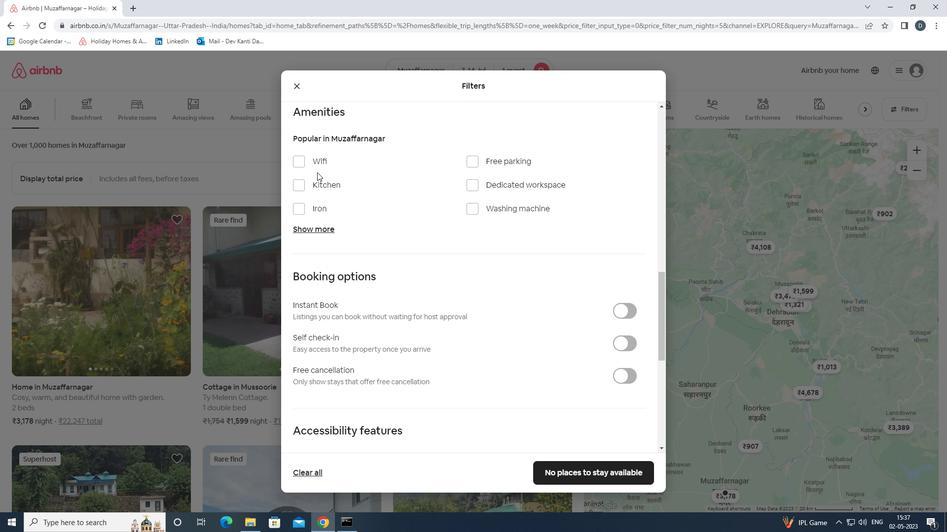 
Action: Mouse moved to (486, 207)
Screenshot: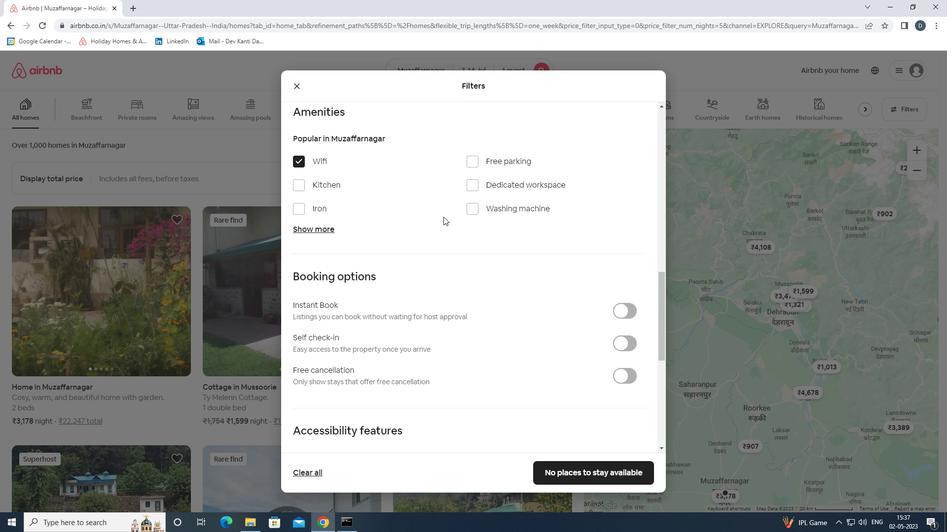 
Action: Mouse pressed left at (486, 207)
Screenshot: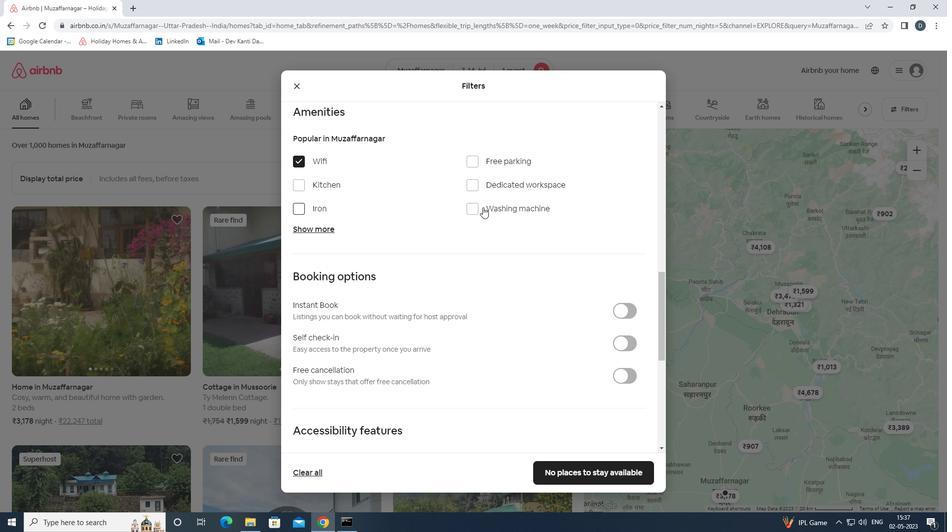 
Action: Mouse moved to (633, 277)
Screenshot: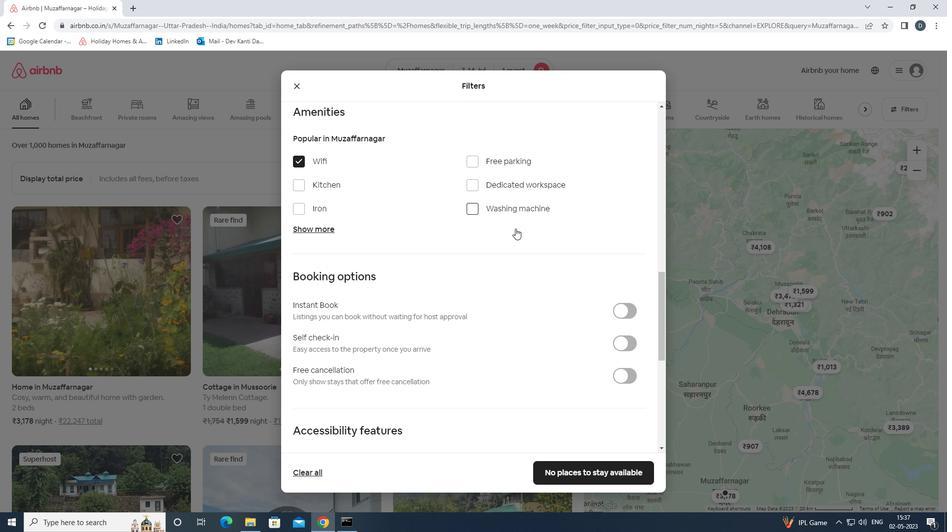 
Action: Mouse scrolled (633, 276) with delta (0, 0)
Screenshot: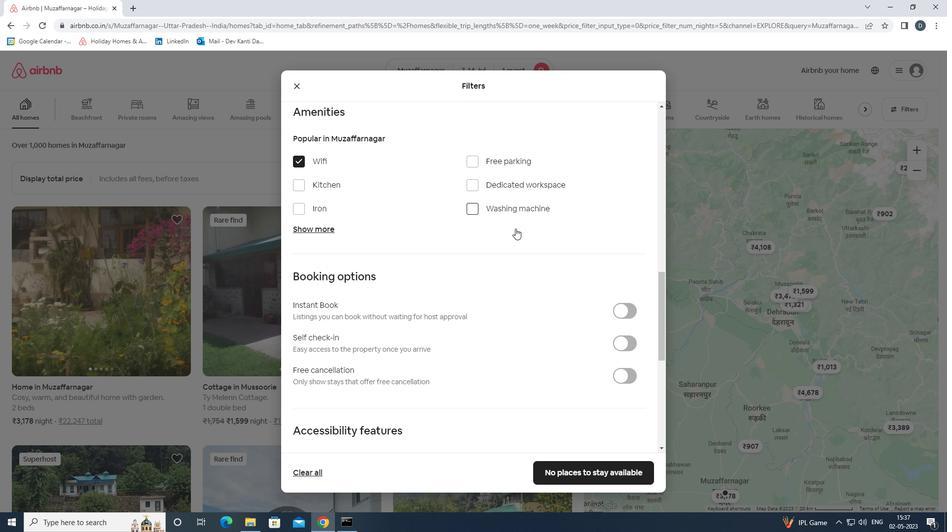 
Action: Mouse moved to (633, 277)
Screenshot: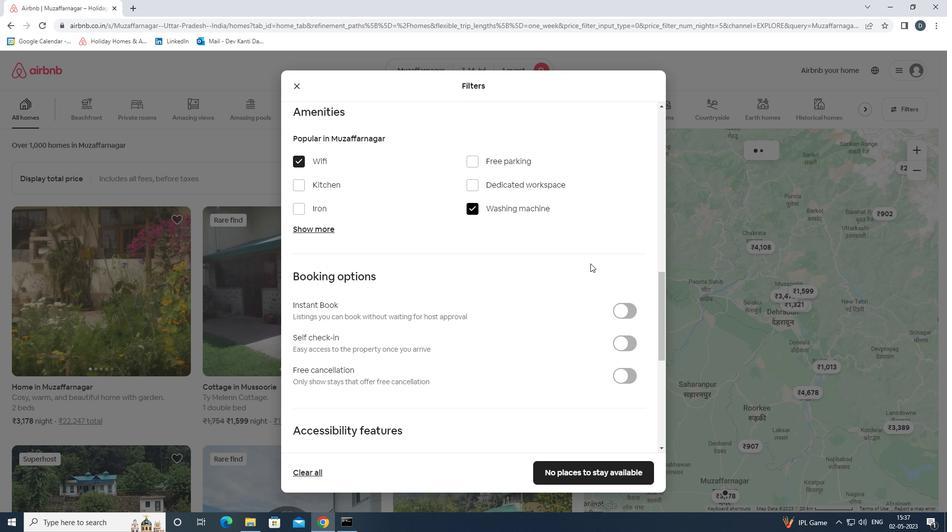 
Action: Mouse scrolled (633, 277) with delta (0, 0)
Screenshot: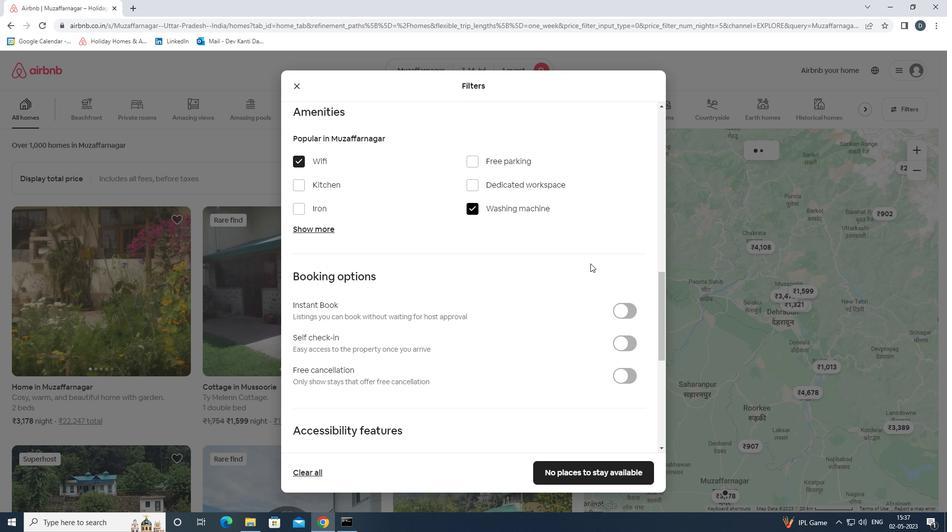 
Action: Mouse moved to (616, 247)
Screenshot: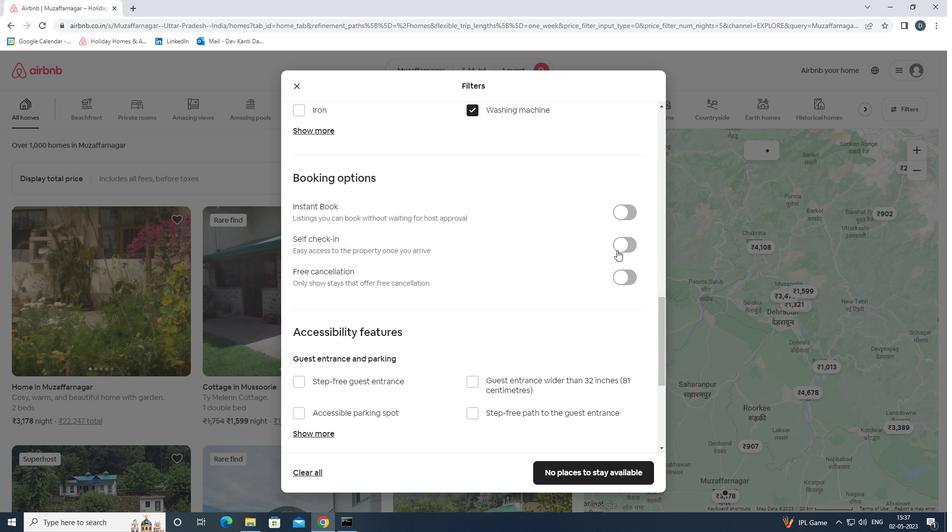 
Action: Mouse pressed left at (616, 247)
Screenshot: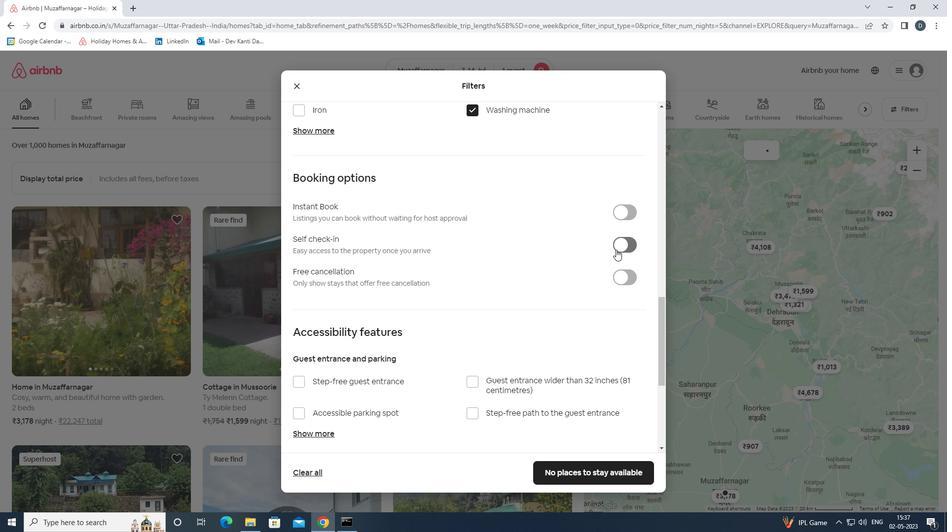 
Action: Mouse moved to (597, 276)
Screenshot: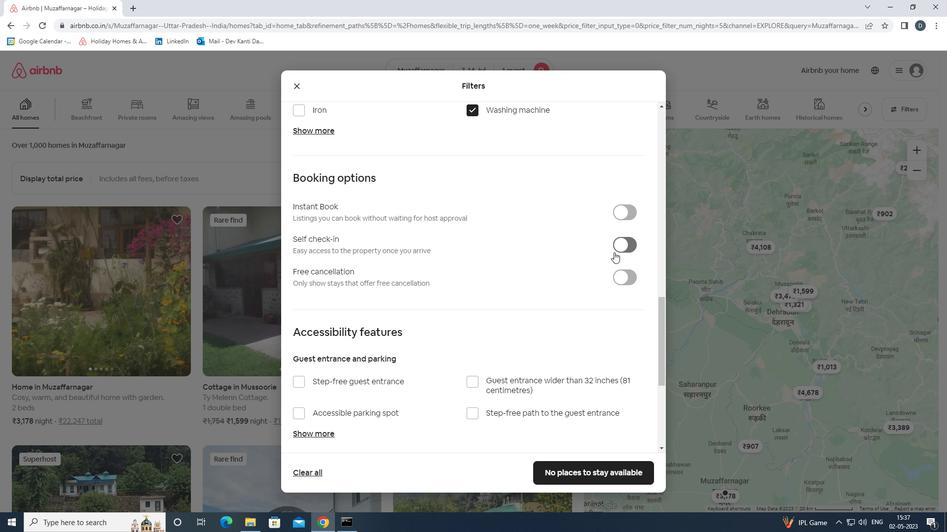 
Action: Mouse scrolled (597, 276) with delta (0, 0)
Screenshot: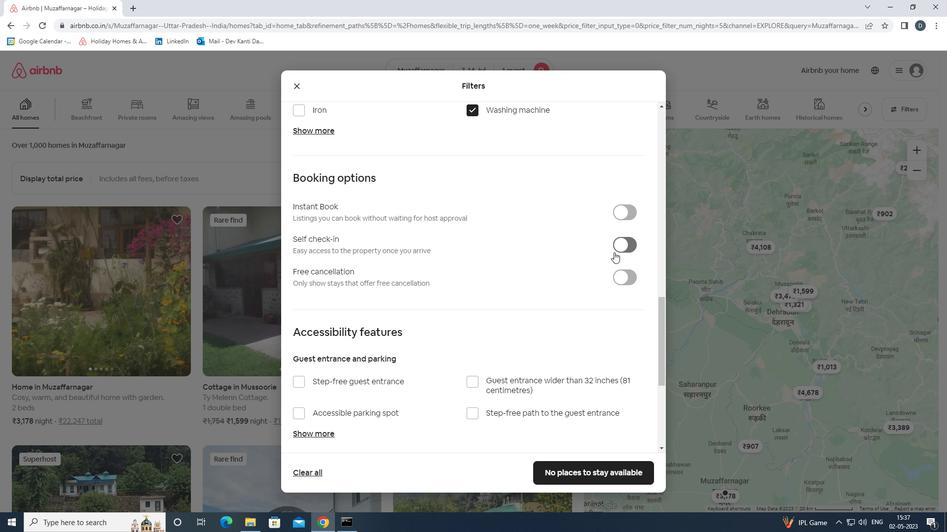 
Action: Mouse moved to (597, 278)
Screenshot: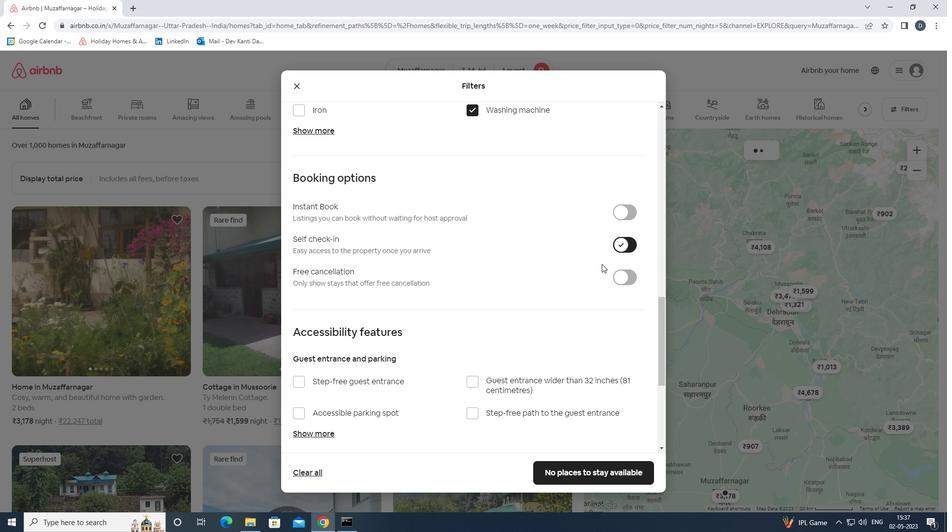 
Action: Mouse scrolled (597, 277) with delta (0, 0)
Screenshot: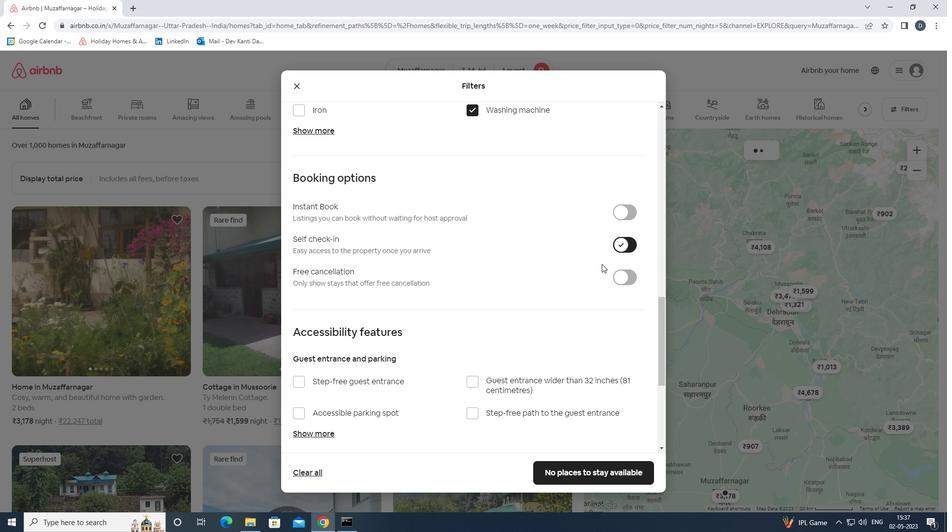 
Action: Mouse moved to (597, 278)
Screenshot: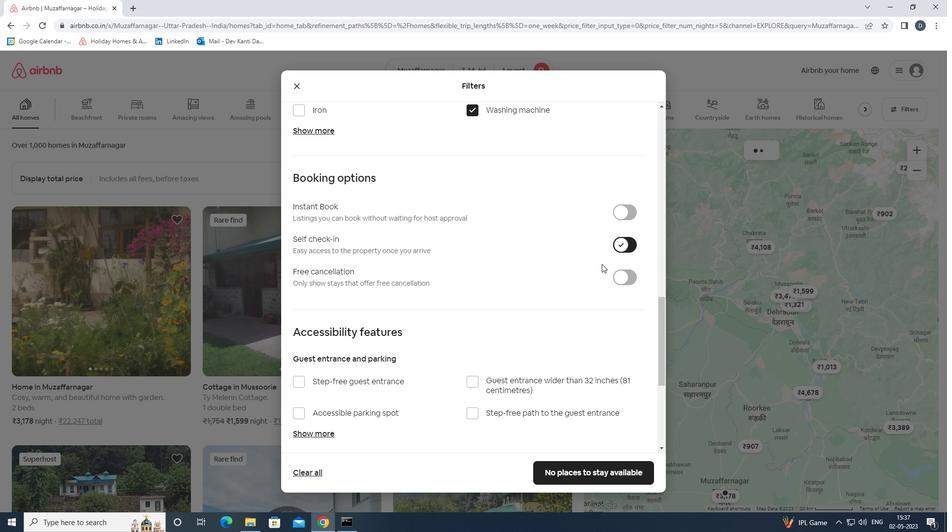 
Action: Mouse scrolled (597, 278) with delta (0, 0)
Screenshot: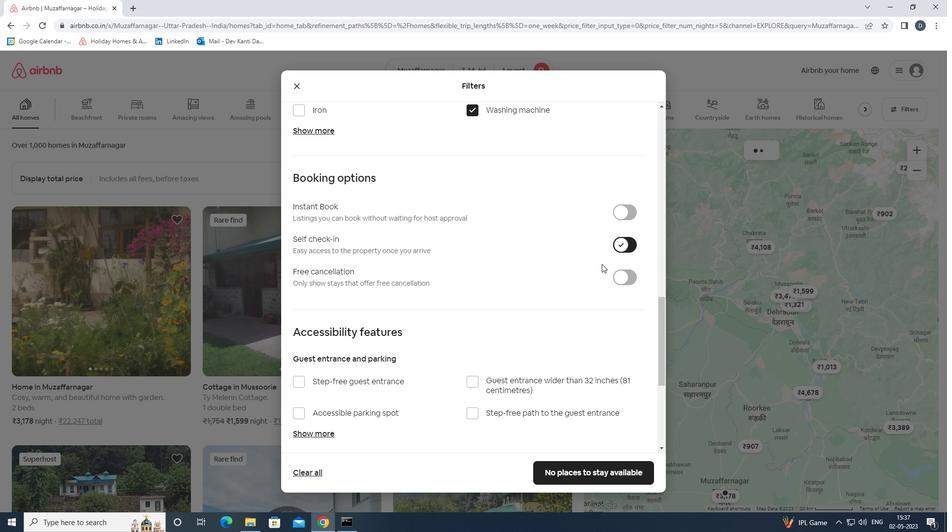 
Action: Mouse scrolled (597, 278) with delta (0, 0)
Screenshot: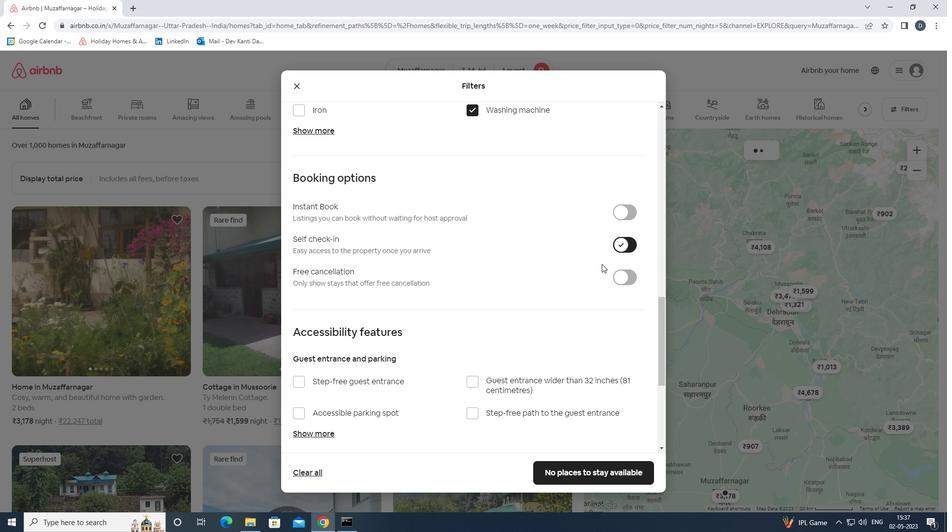 
Action: Mouse moved to (597, 279)
Screenshot: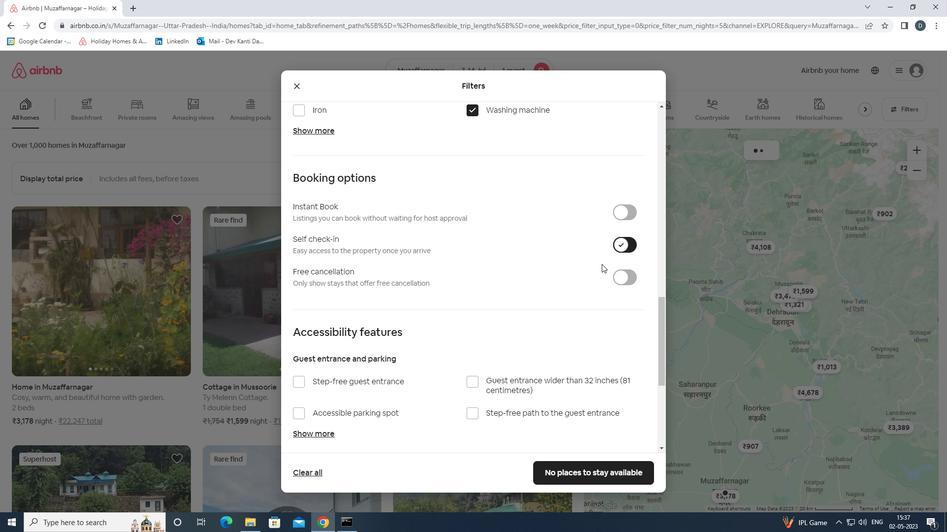 
Action: Mouse scrolled (597, 278) with delta (0, 0)
Screenshot: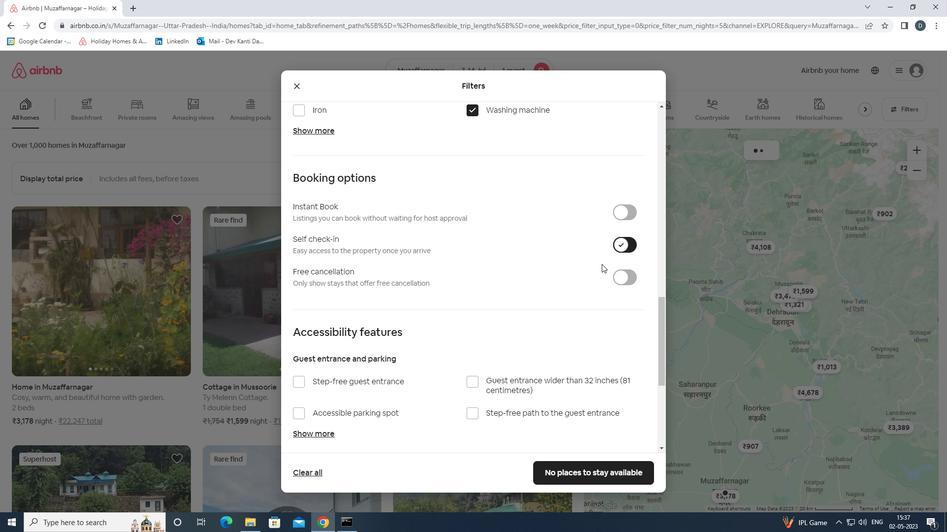 
Action: Mouse moved to (597, 280)
Screenshot: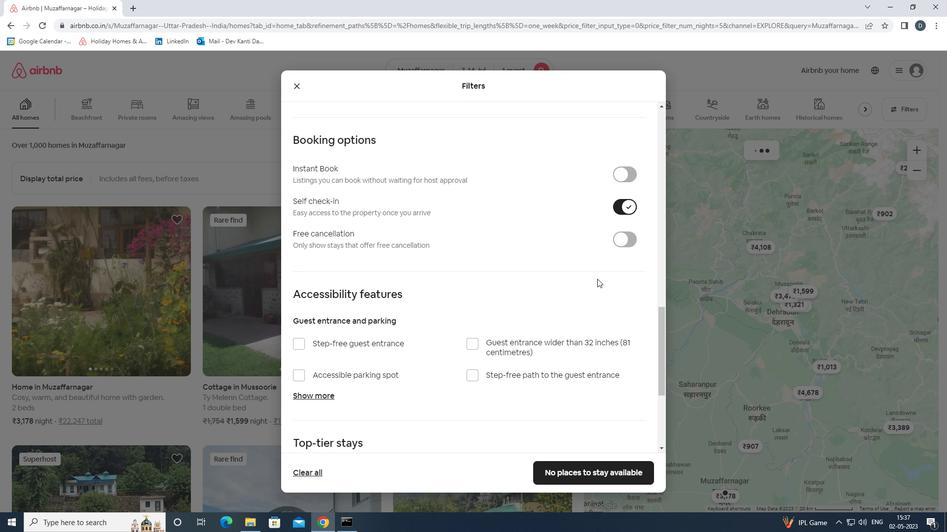 
Action: Mouse scrolled (597, 280) with delta (0, 0)
Screenshot: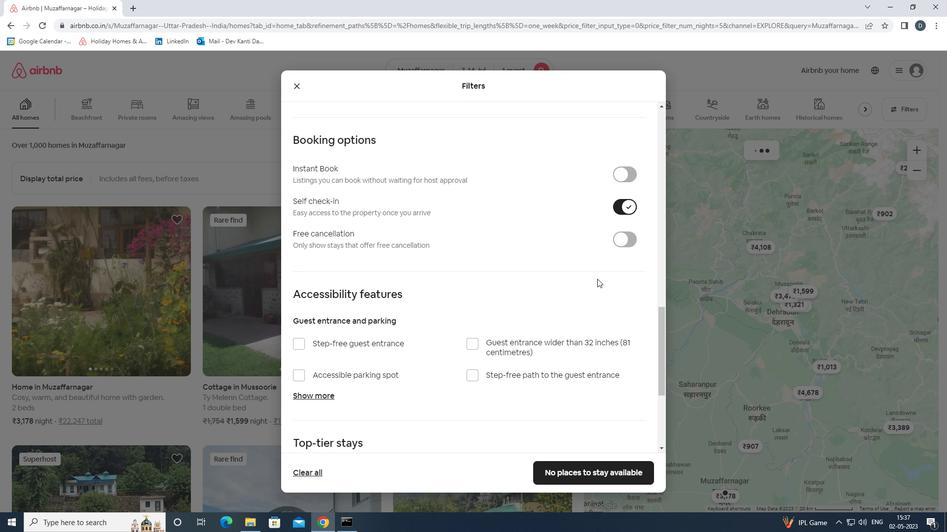 
Action: Mouse moved to (597, 281)
Screenshot: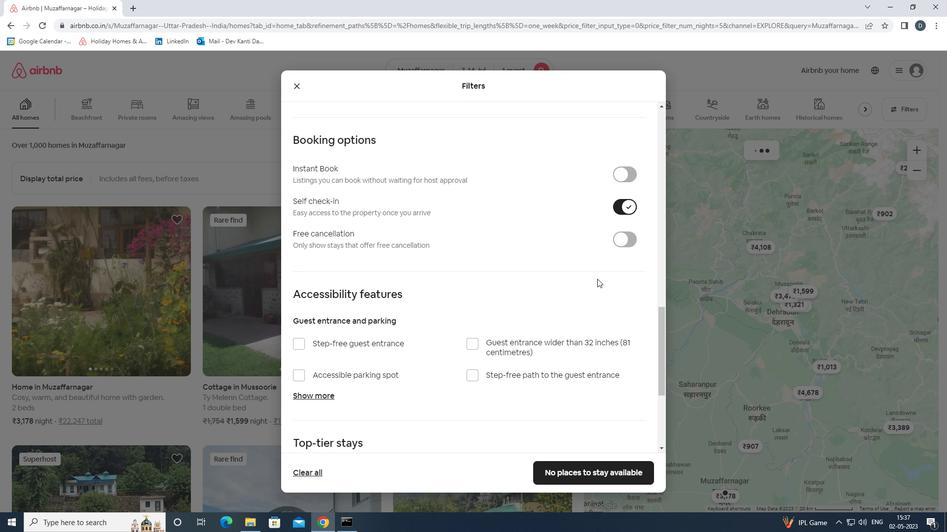 
Action: Mouse scrolled (597, 281) with delta (0, 0)
Screenshot: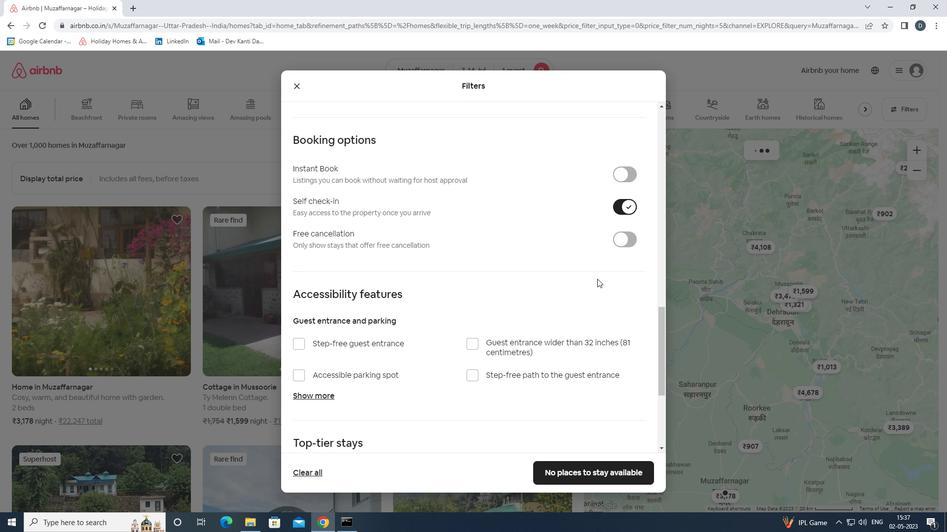 
Action: Mouse moved to (597, 282)
Screenshot: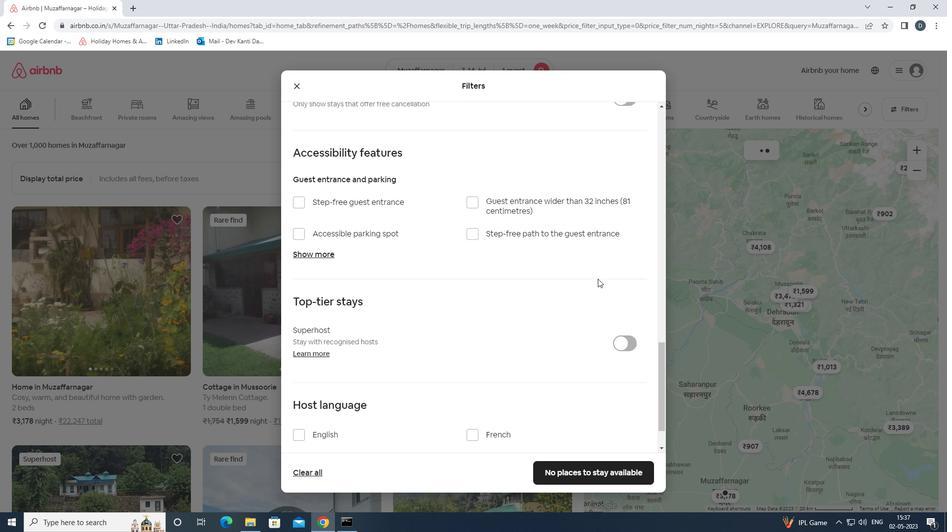 
Action: Mouse scrolled (597, 281) with delta (0, 0)
Screenshot: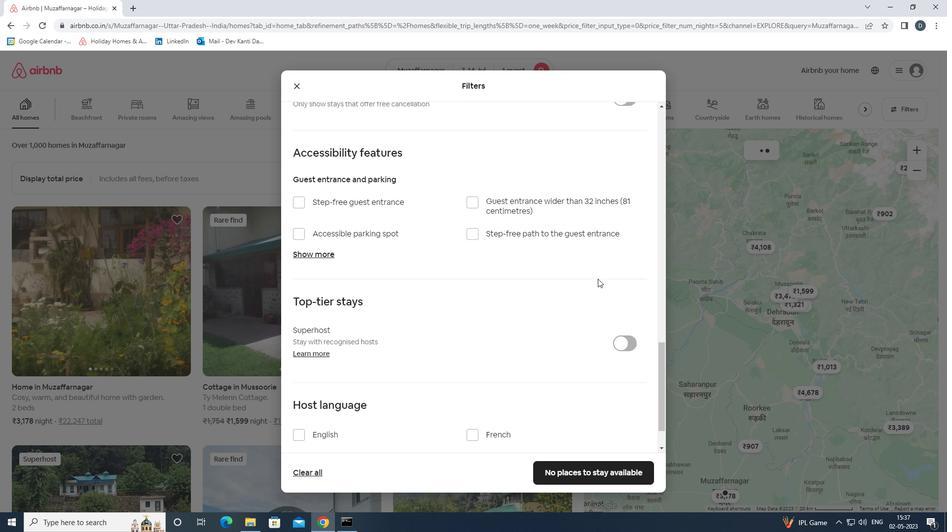 
Action: Mouse scrolled (597, 281) with delta (0, 0)
Screenshot: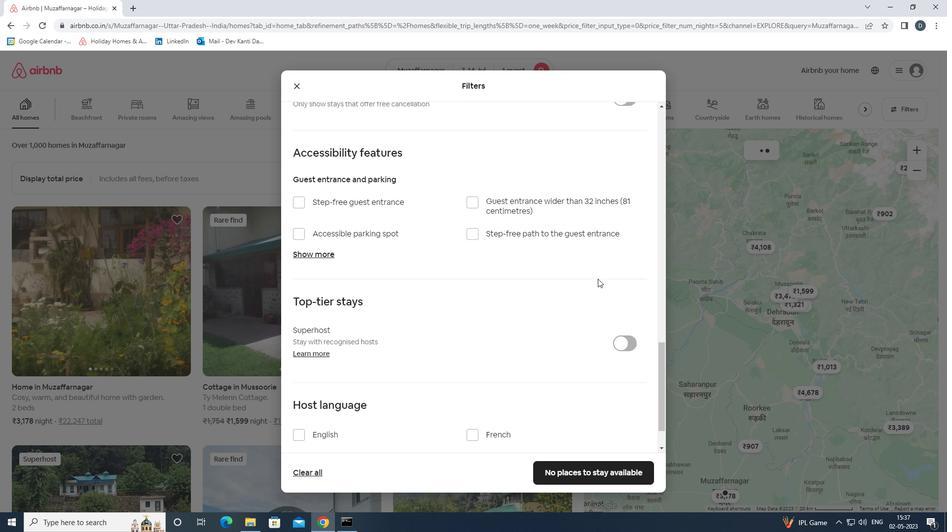 
Action: Mouse moved to (597, 282)
Screenshot: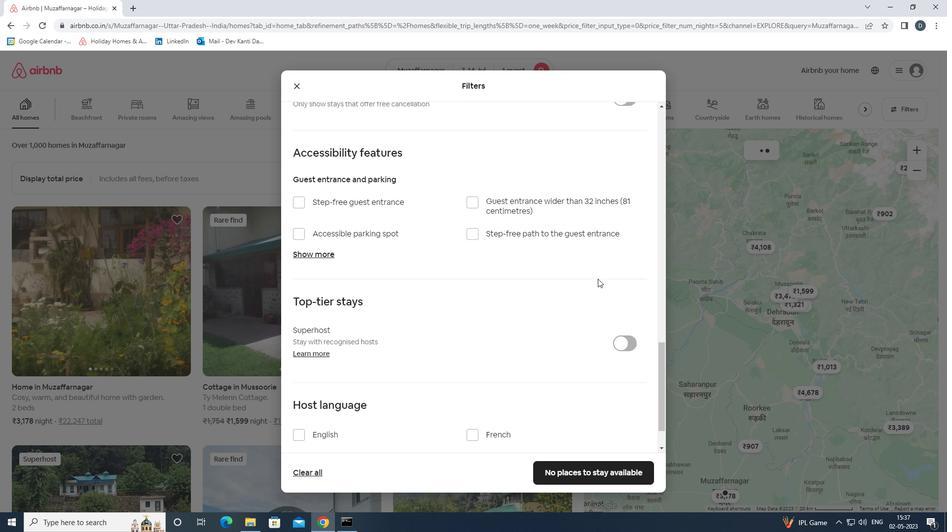 
Action: Mouse scrolled (597, 282) with delta (0, 0)
Screenshot: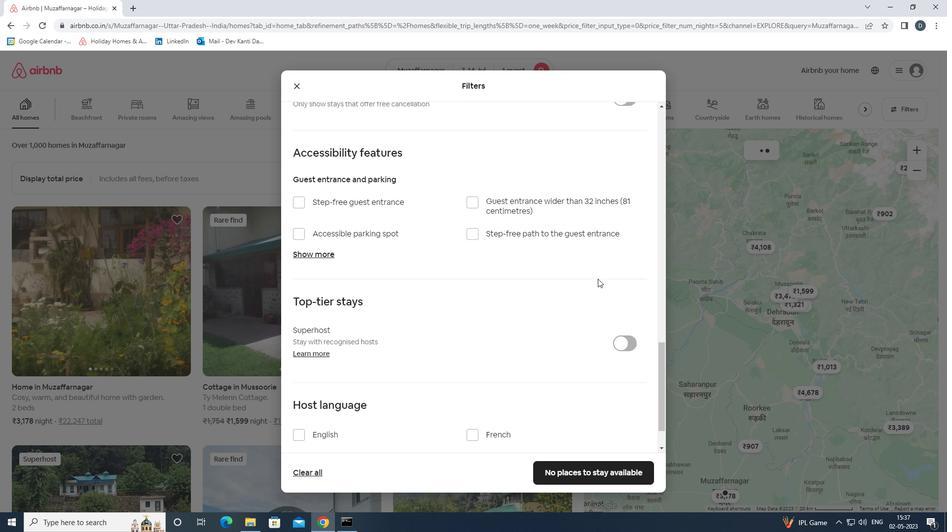 
Action: Mouse moved to (597, 283)
Screenshot: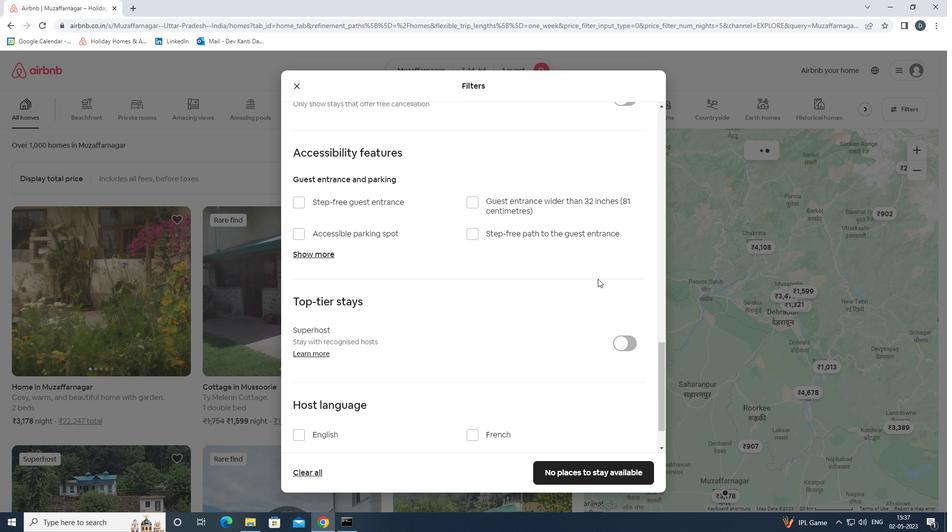 
Action: Mouse scrolled (597, 283) with delta (0, 0)
Screenshot: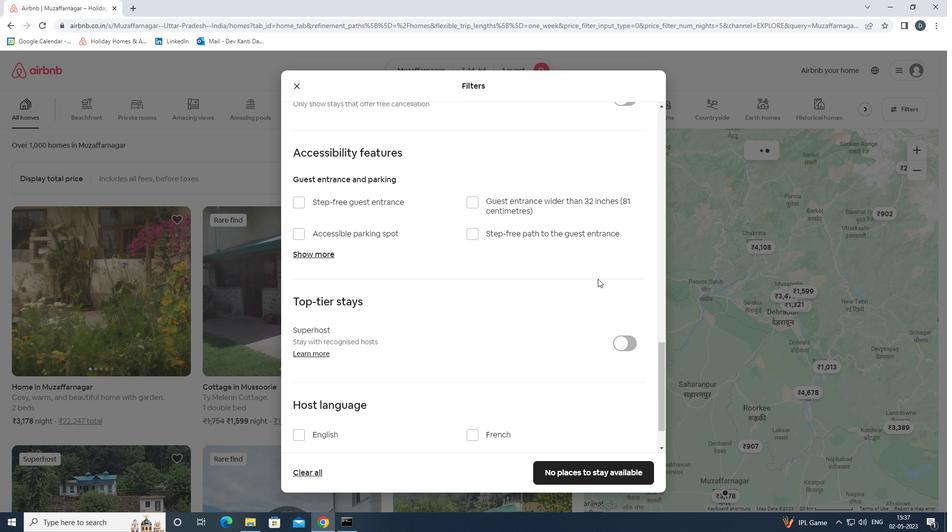 
Action: Mouse moved to (304, 387)
Screenshot: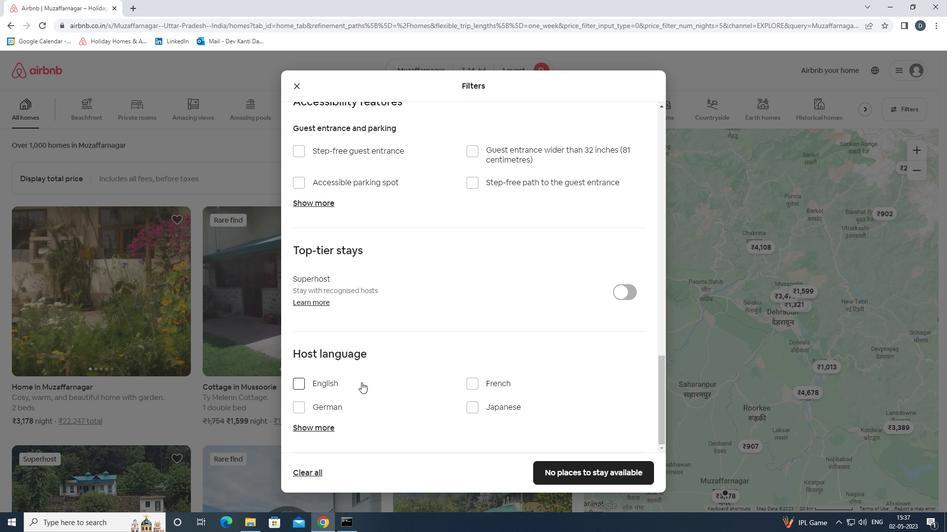 
Action: Mouse pressed left at (304, 387)
Screenshot: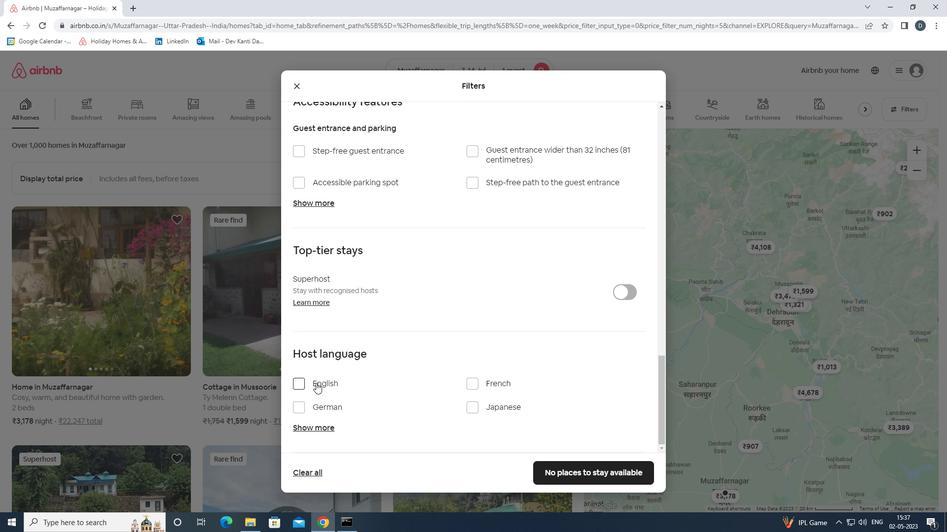 
Action: Mouse moved to (586, 478)
Screenshot: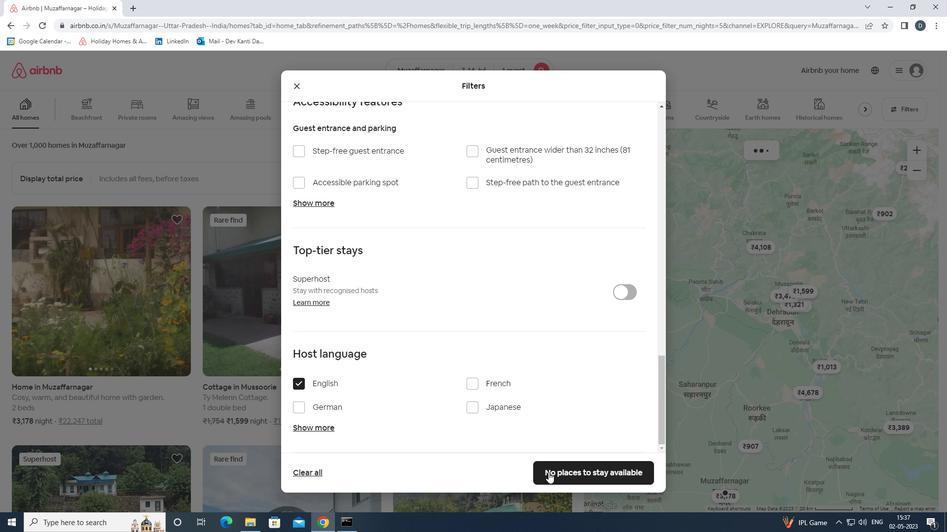 
Action: Mouse pressed left at (586, 478)
Screenshot: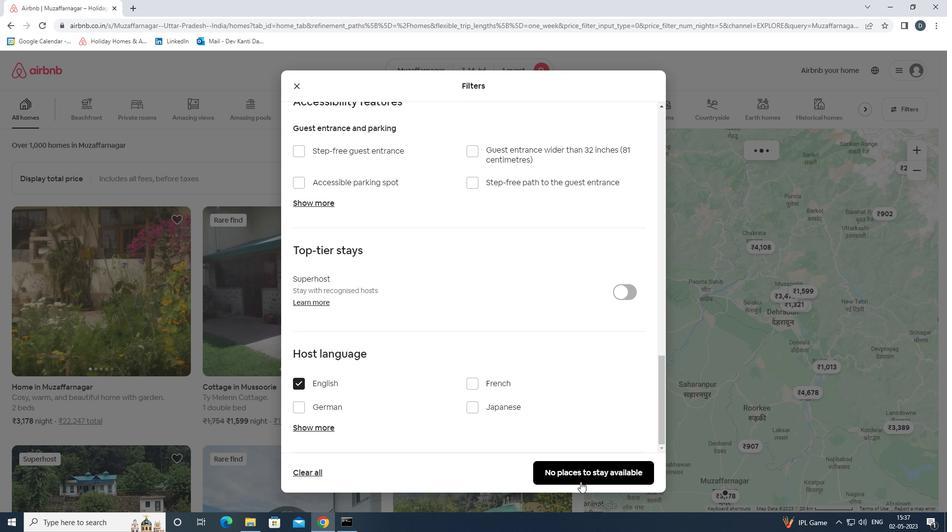 
Action: Mouse moved to (457, 288)
Screenshot: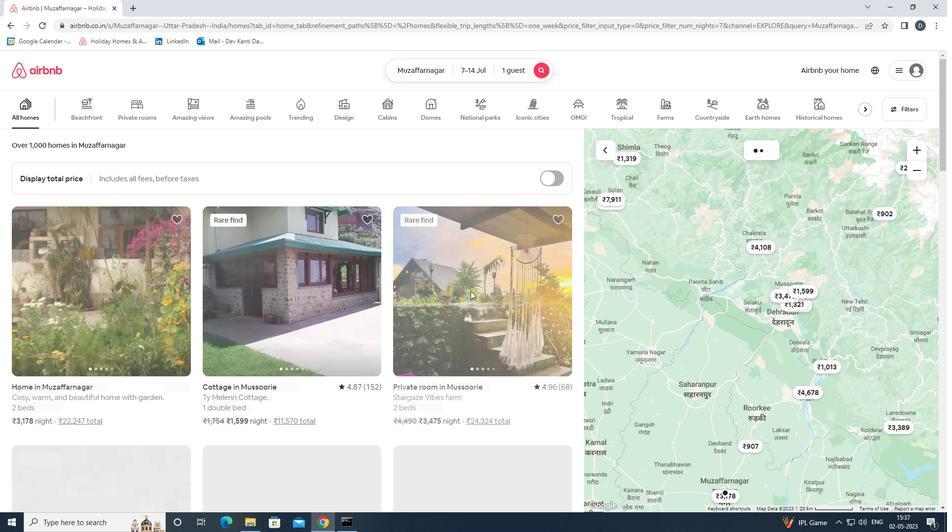 
